 Task: Find connections with filter location Capesterre-Belle-Eau with filter topic #personaltraining with filter profile language Potuguese with filter current company Zemoso Technologies with filter school GALGOTIA S COLLEGE OF ENGINEERING AND TECHNOLOGY, GREATER NOIDA with filter industry Manufacturing with filter service category Information Security with filter keywords title Graphic Designer
Action: Mouse moved to (247, 217)
Screenshot: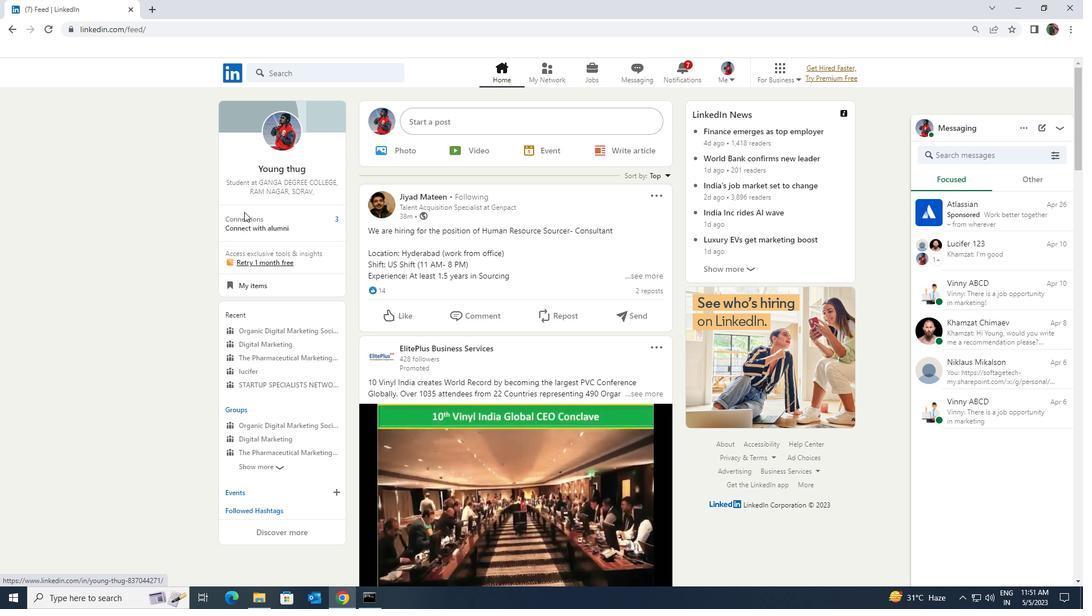 
Action: Mouse pressed left at (247, 217)
Screenshot: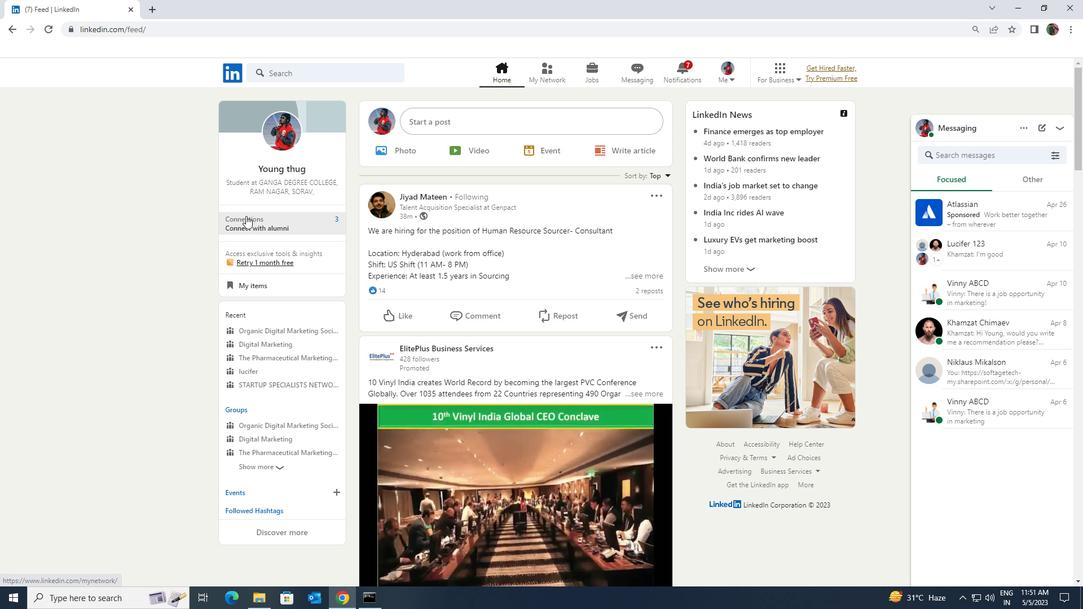 
Action: Mouse moved to (249, 134)
Screenshot: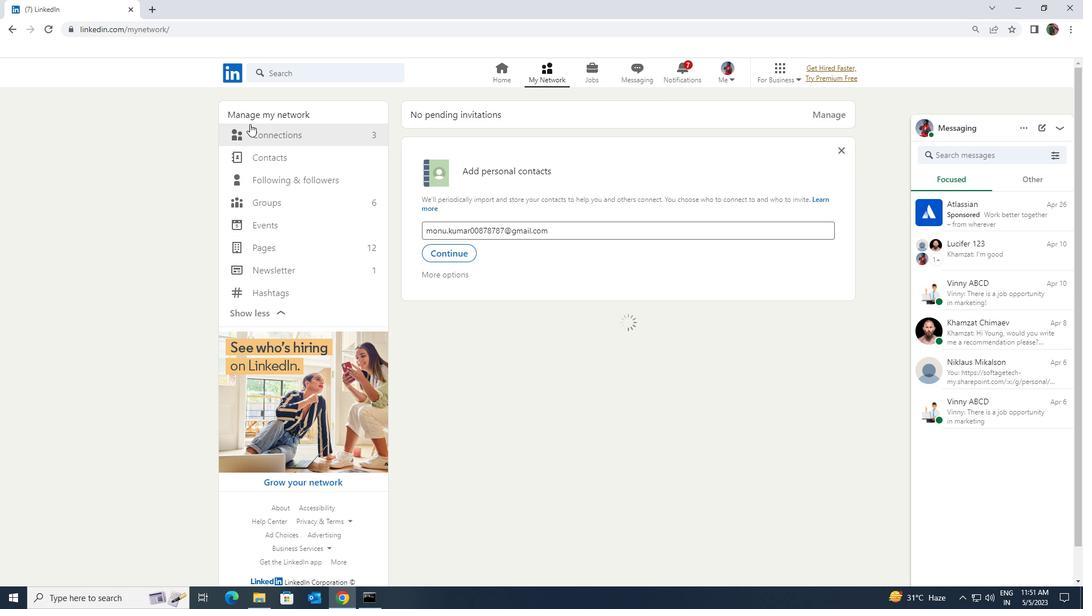 
Action: Mouse pressed left at (249, 134)
Screenshot: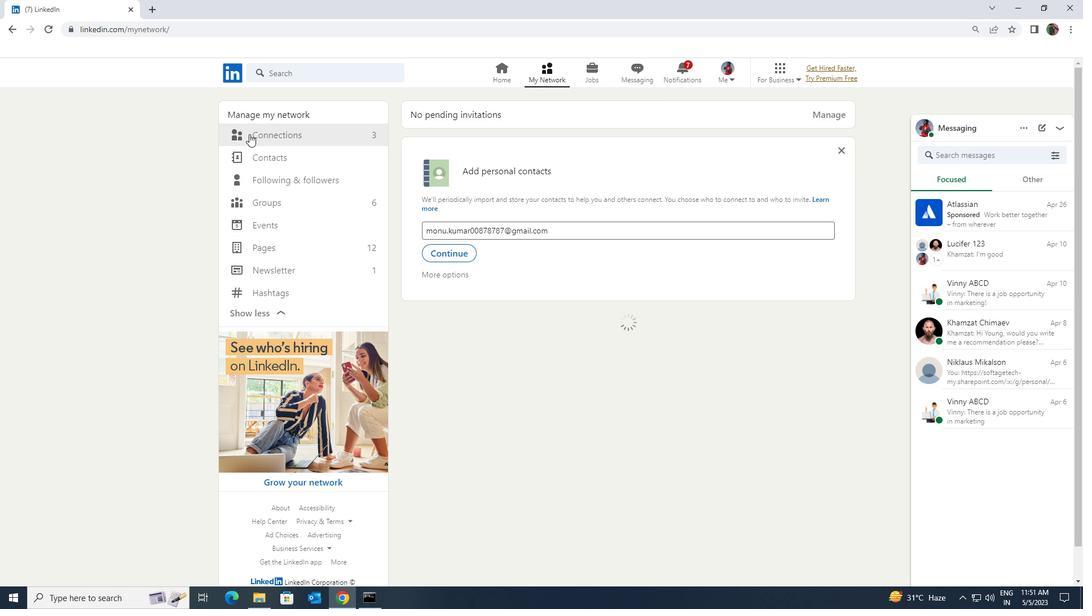 
Action: Mouse moved to (610, 133)
Screenshot: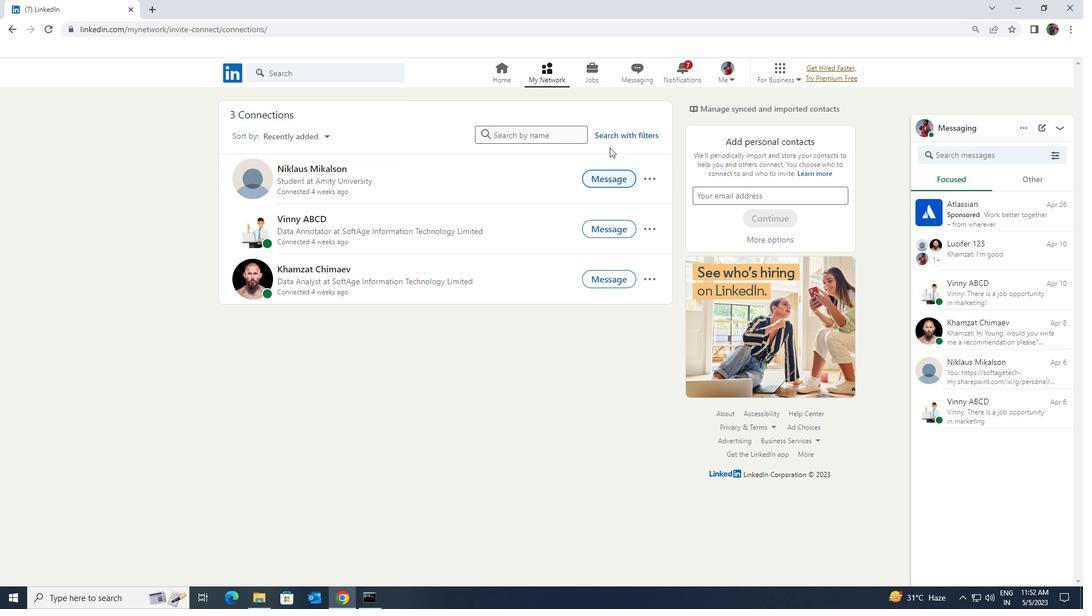
Action: Mouse pressed left at (610, 133)
Screenshot: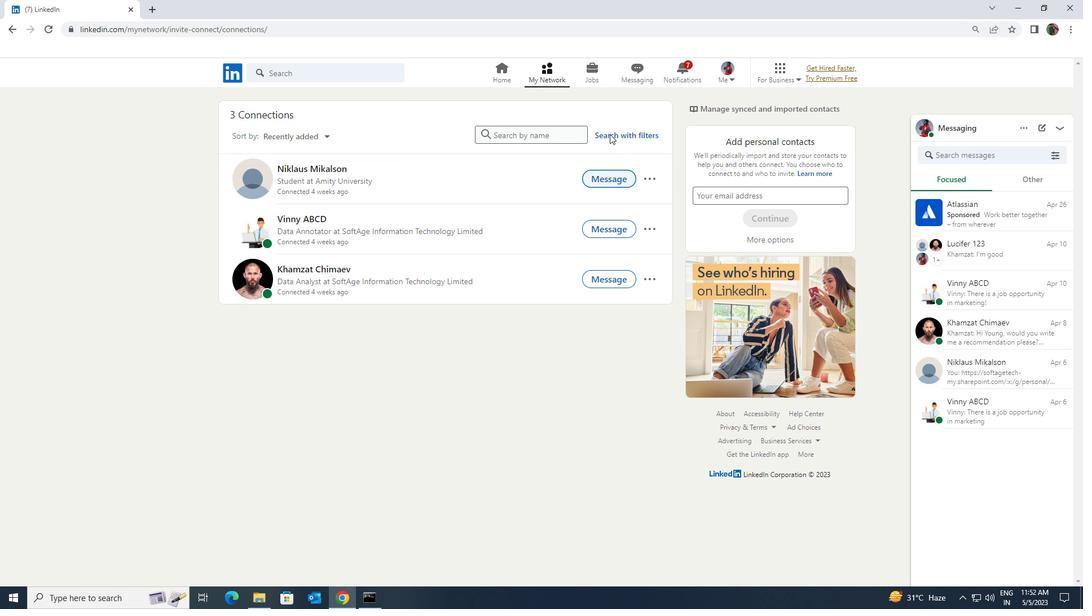 
Action: Mouse moved to (610, 137)
Screenshot: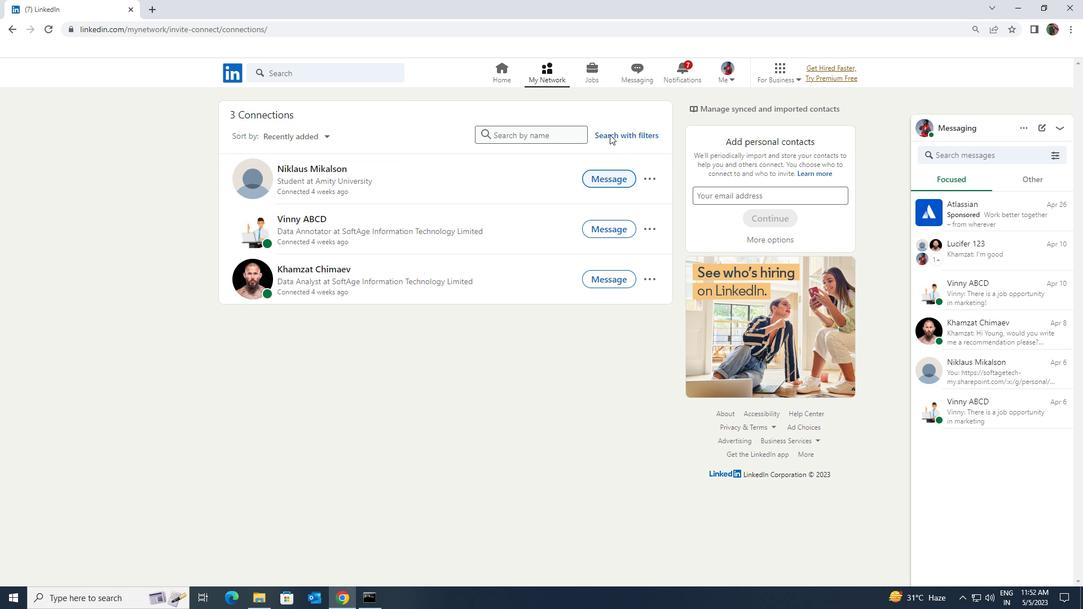 
Action: Mouse pressed left at (610, 137)
Screenshot: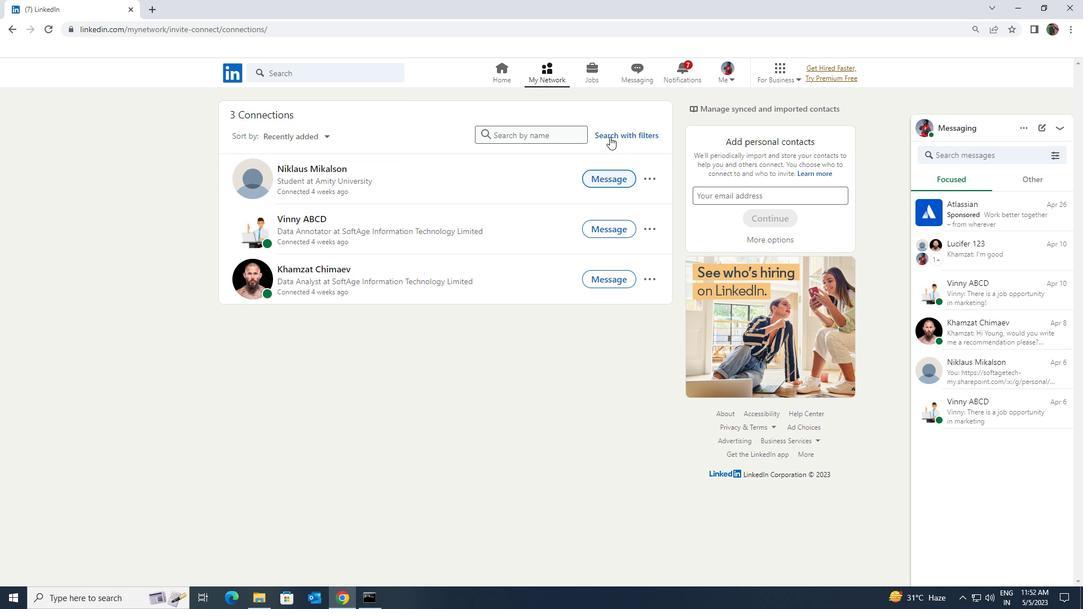 
Action: Mouse moved to (584, 106)
Screenshot: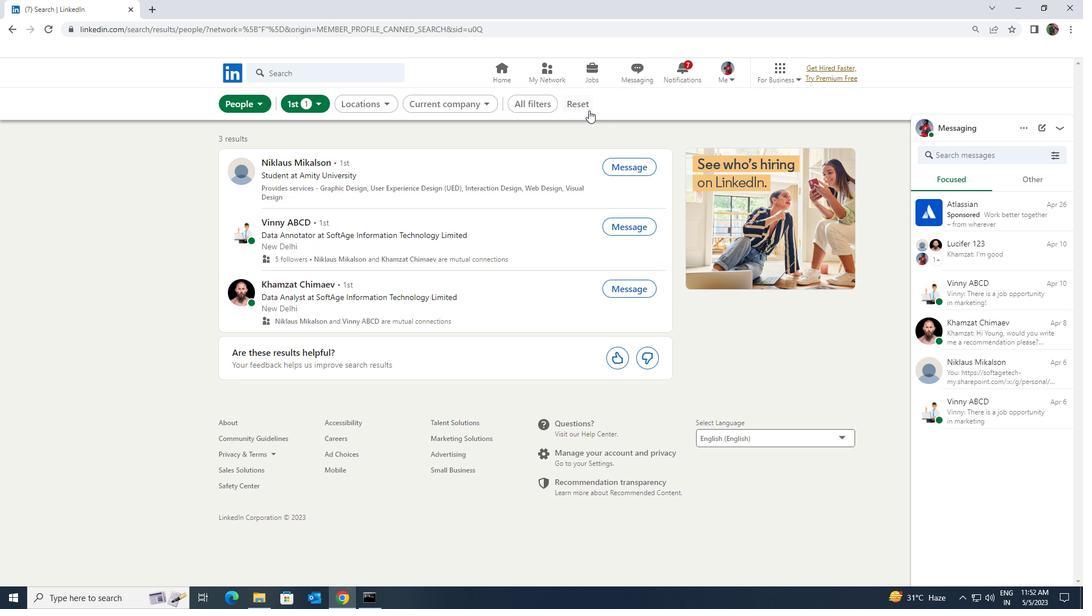 
Action: Mouse pressed left at (584, 106)
Screenshot: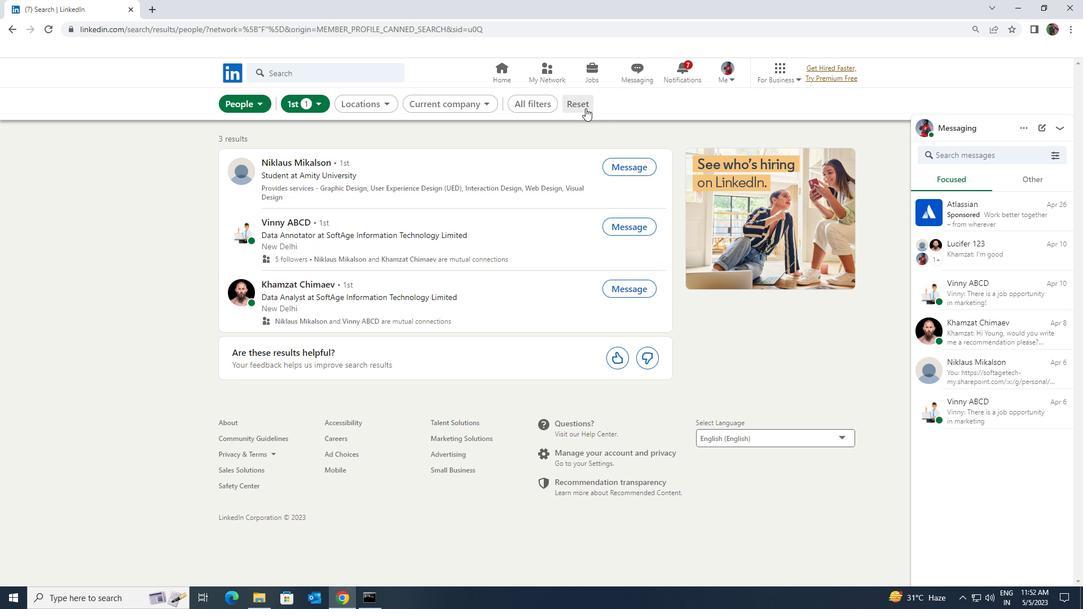 
Action: Mouse moved to (558, 107)
Screenshot: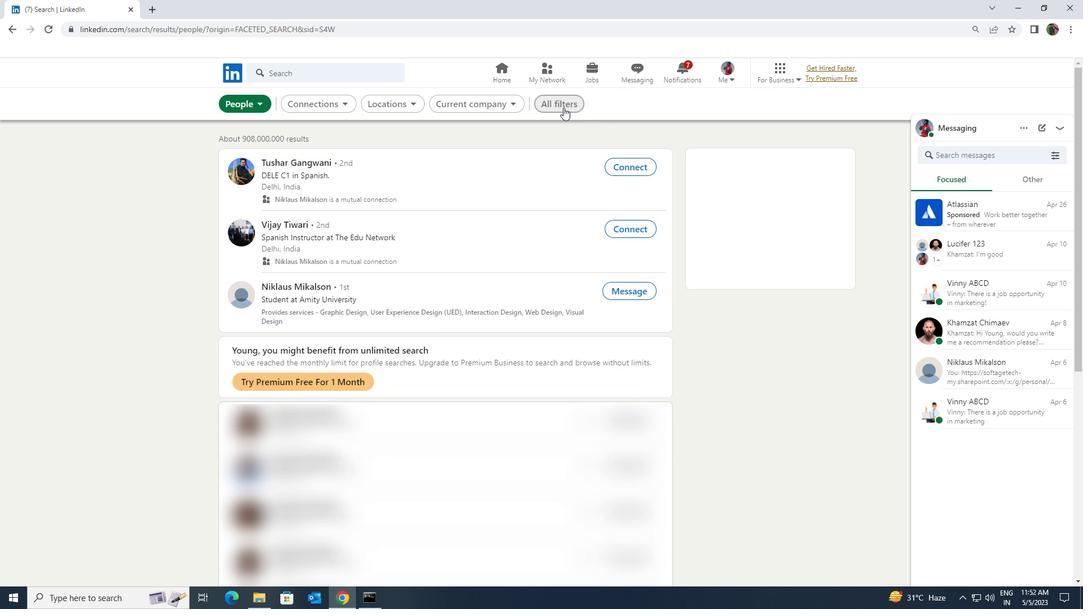 
Action: Mouse pressed left at (558, 107)
Screenshot: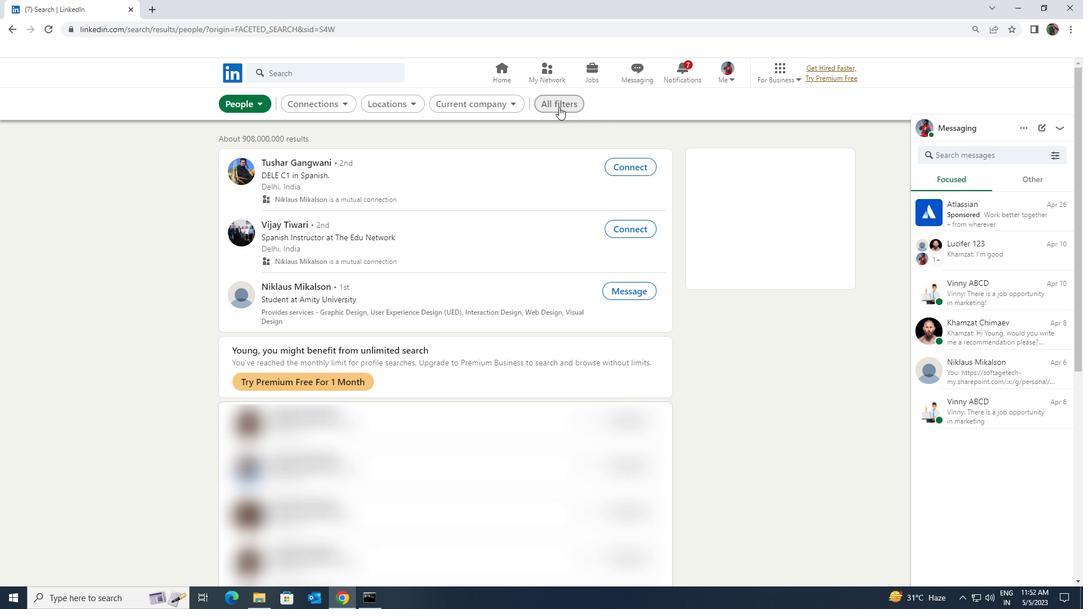 
Action: Mouse moved to (937, 437)
Screenshot: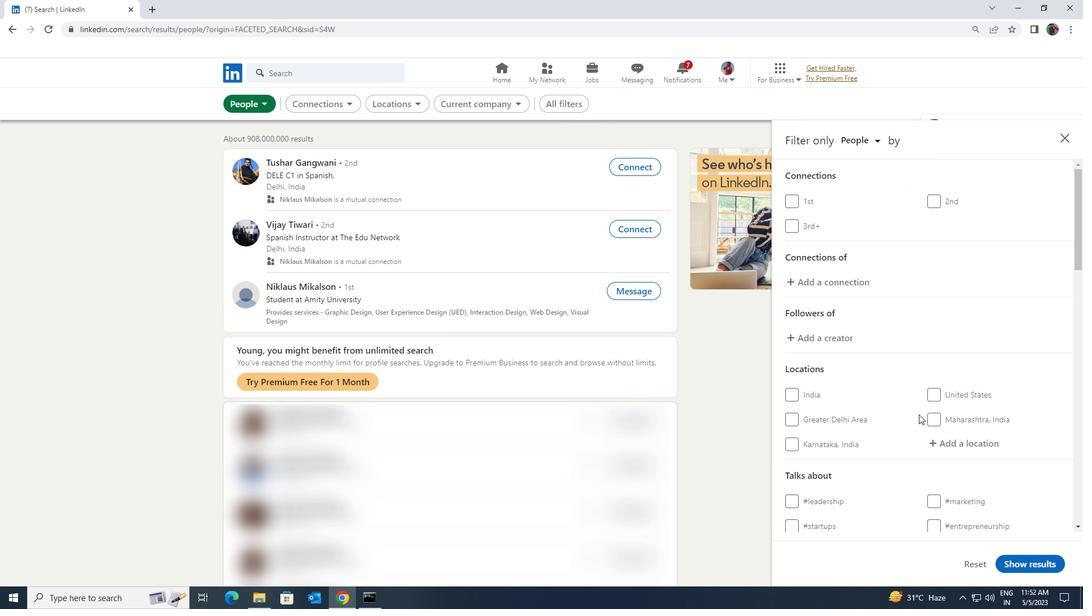 
Action: Mouse pressed left at (937, 437)
Screenshot: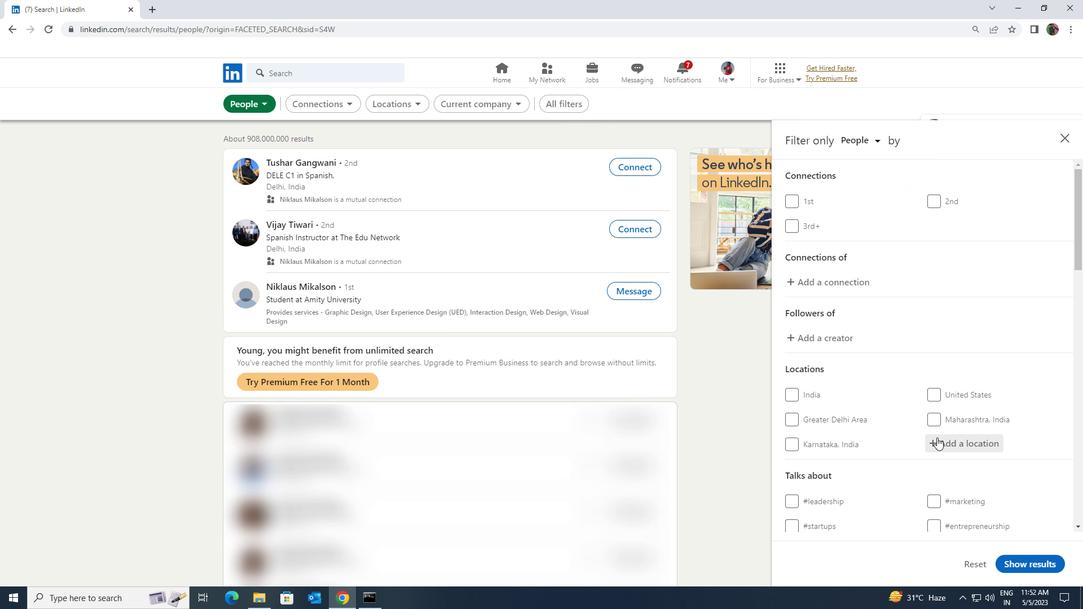 
Action: Key pressed <Key.shift>CAPEST
Screenshot: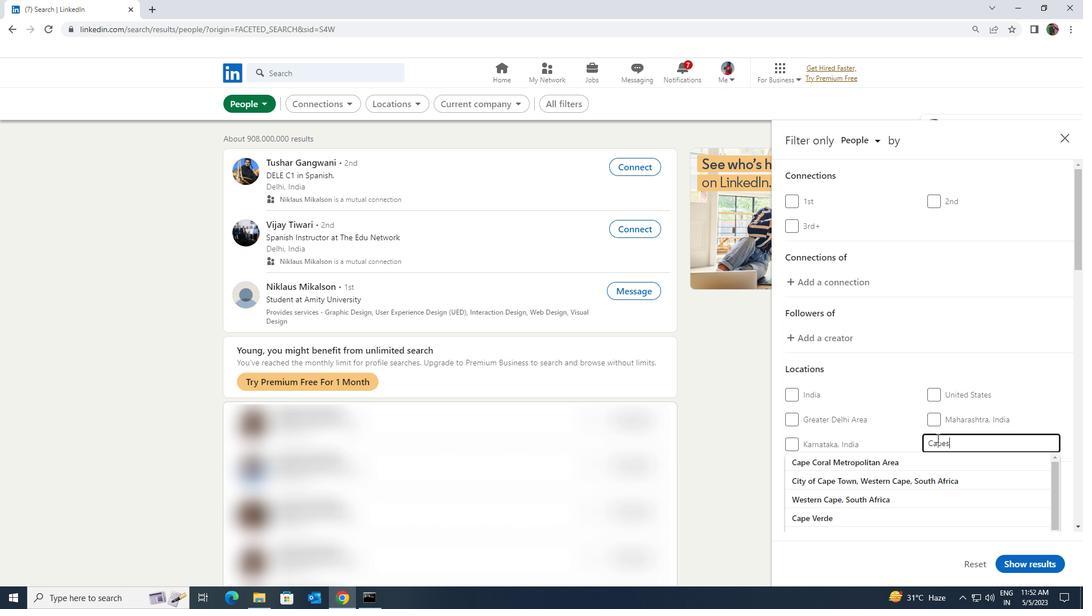 
Action: Mouse moved to (931, 458)
Screenshot: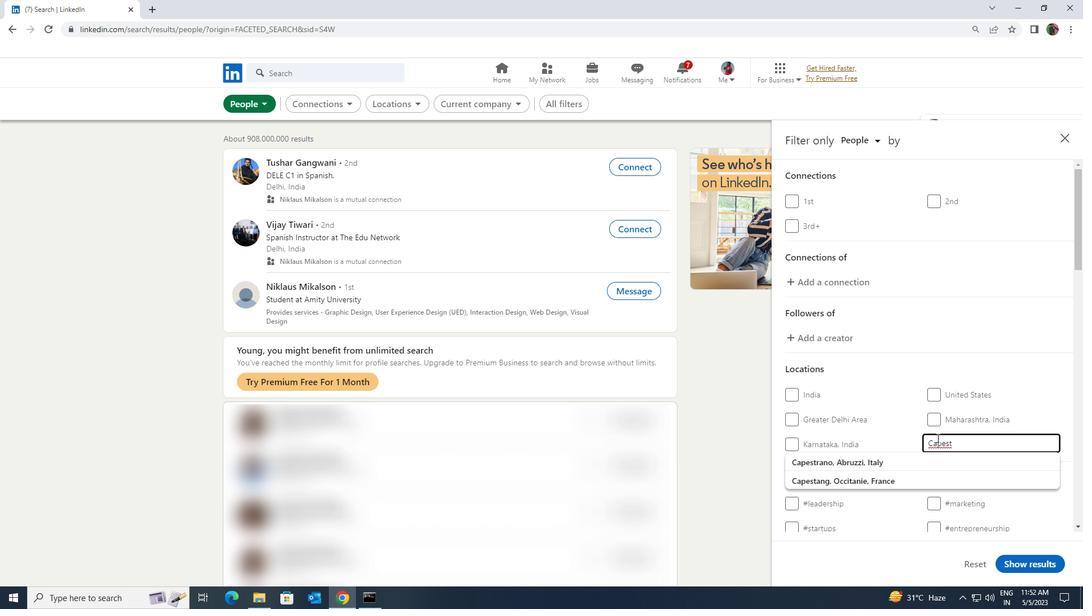 
Action: Mouse pressed left at (931, 458)
Screenshot: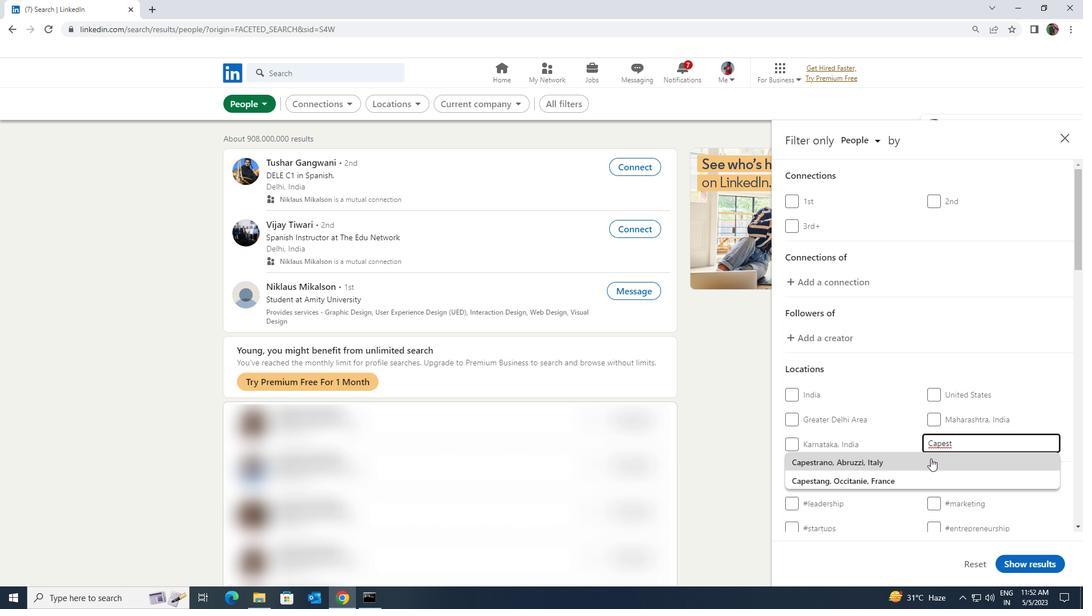 
Action: Mouse scrolled (931, 458) with delta (0, 0)
Screenshot: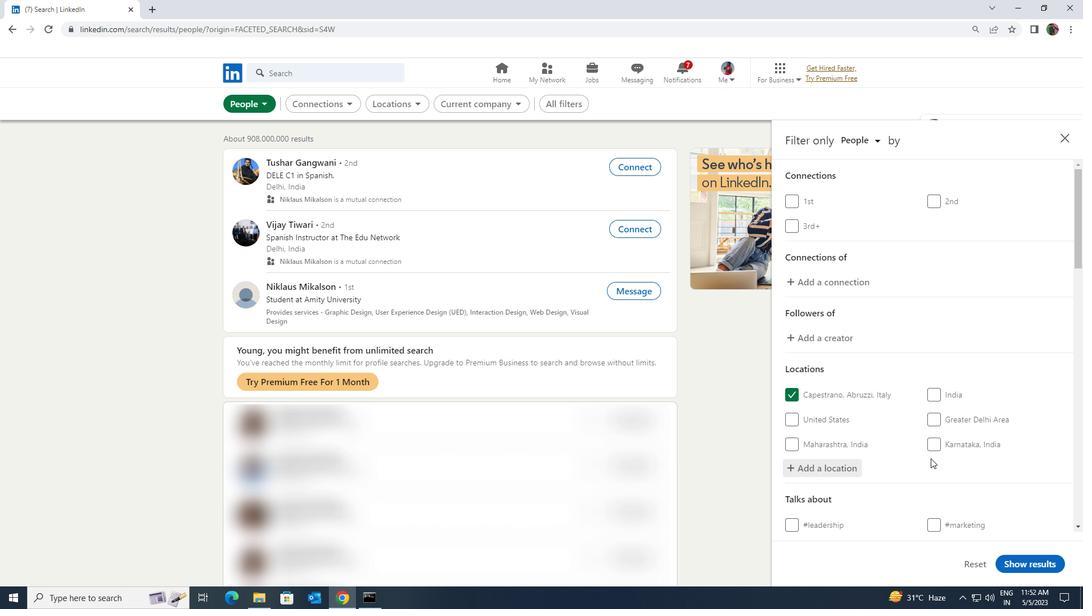 
Action: Mouse scrolled (931, 458) with delta (0, 0)
Screenshot: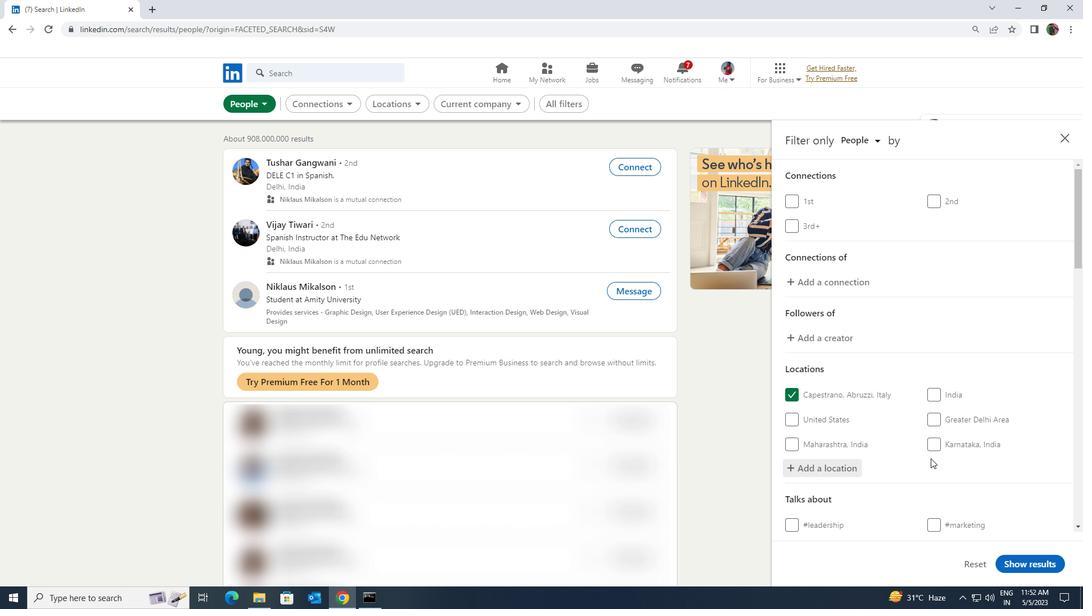 
Action: Mouse moved to (939, 463)
Screenshot: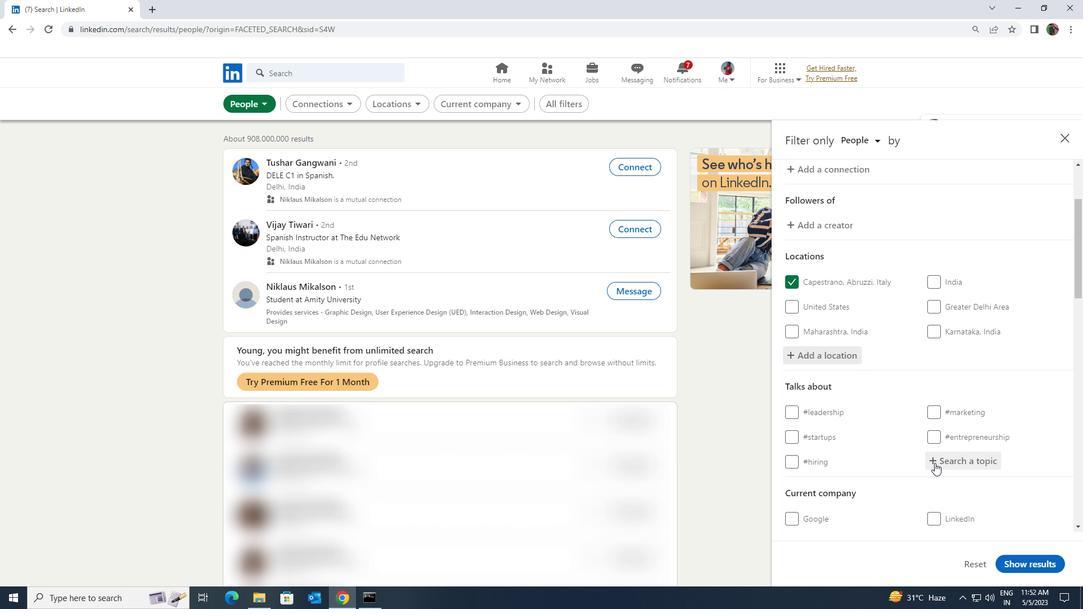 
Action: Mouse pressed left at (939, 463)
Screenshot: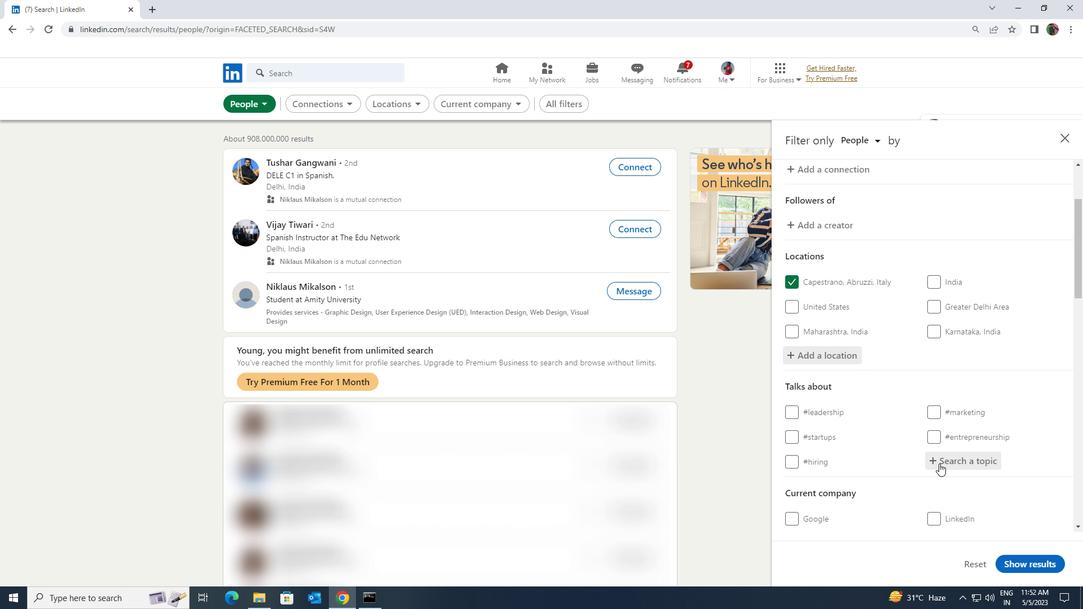 
Action: Key pressed <Key.shift>PERSONALTRAIN
Screenshot: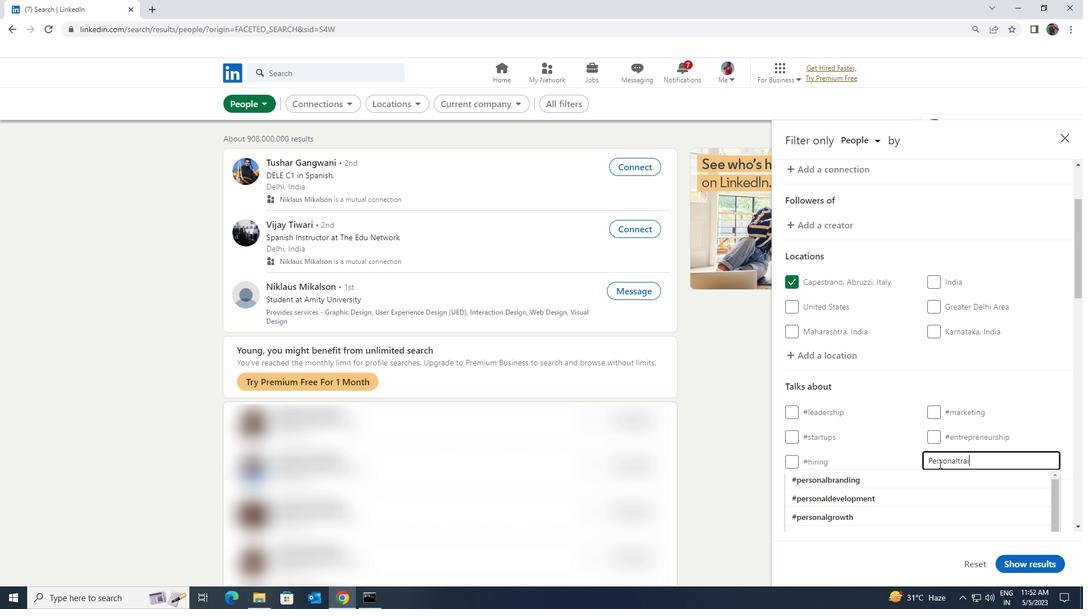 
Action: Mouse moved to (926, 495)
Screenshot: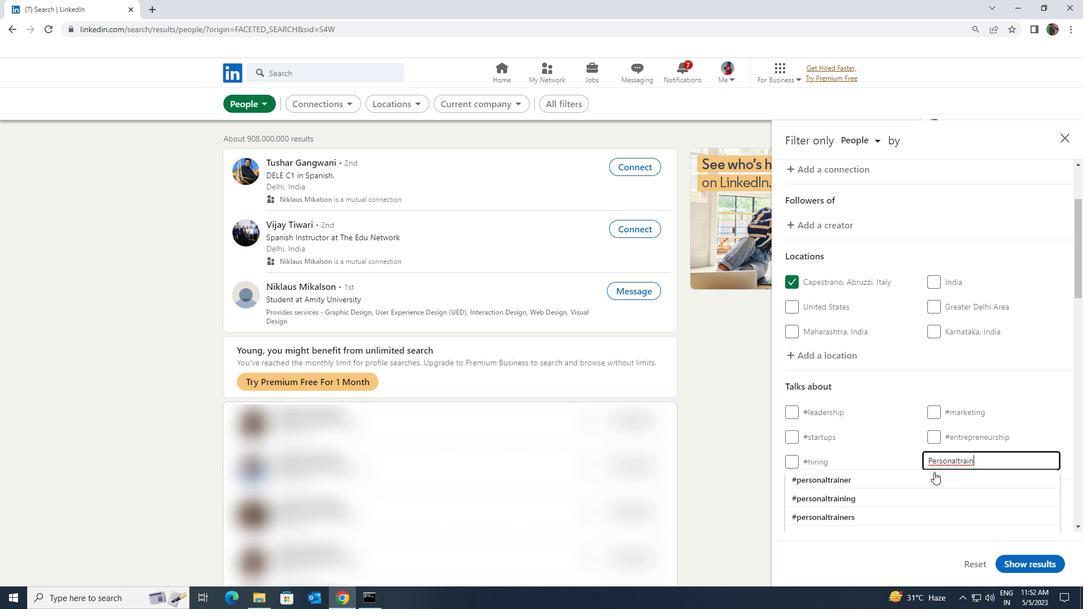 
Action: Mouse pressed left at (926, 495)
Screenshot: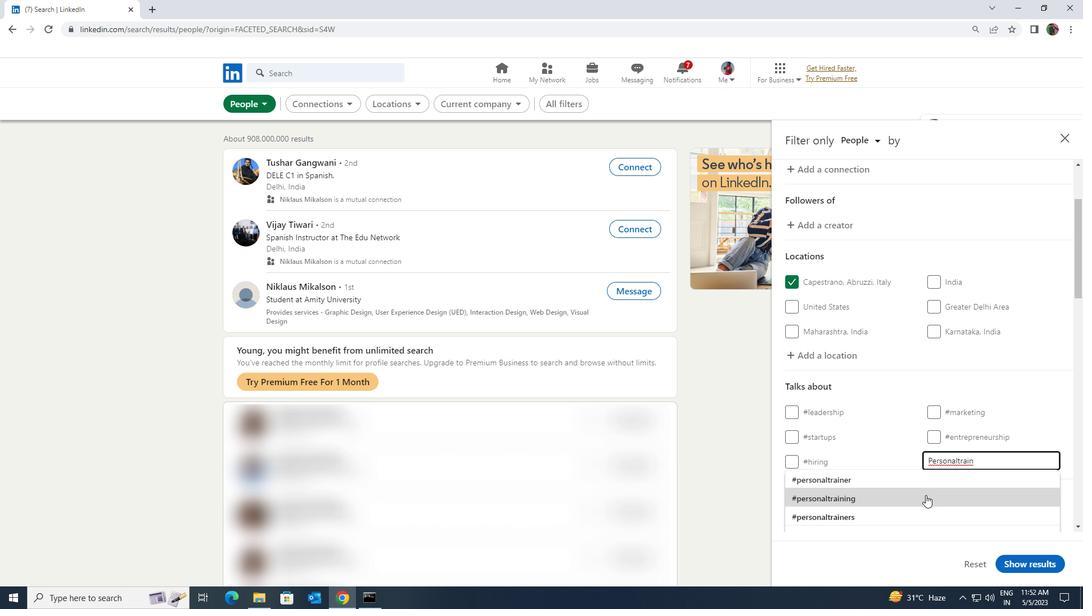 
Action: Mouse moved to (926, 494)
Screenshot: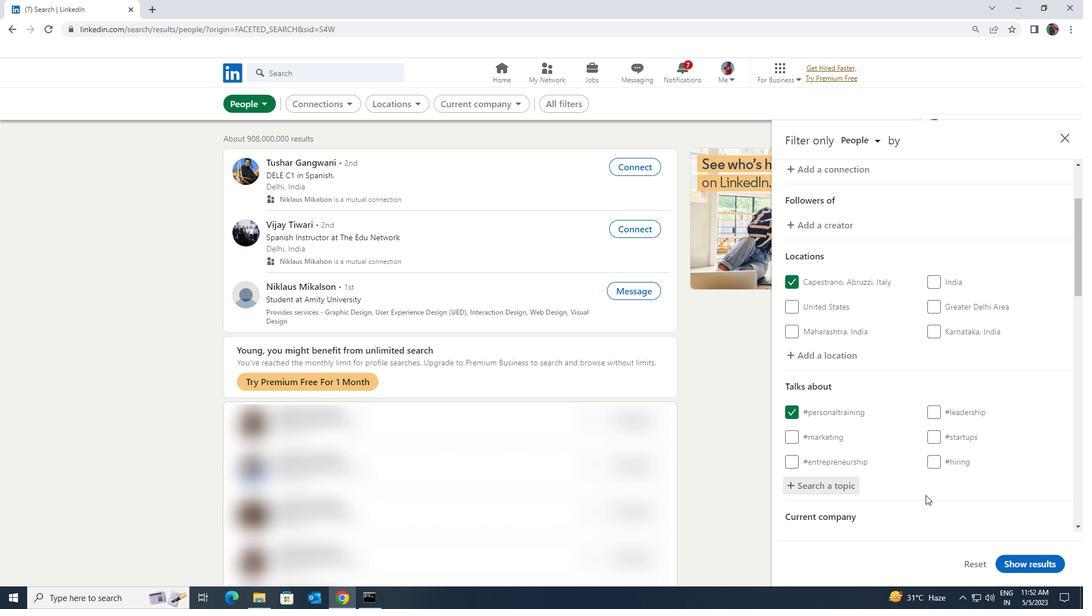 
Action: Mouse scrolled (926, 494) with delta (0, 0)
Screenshot: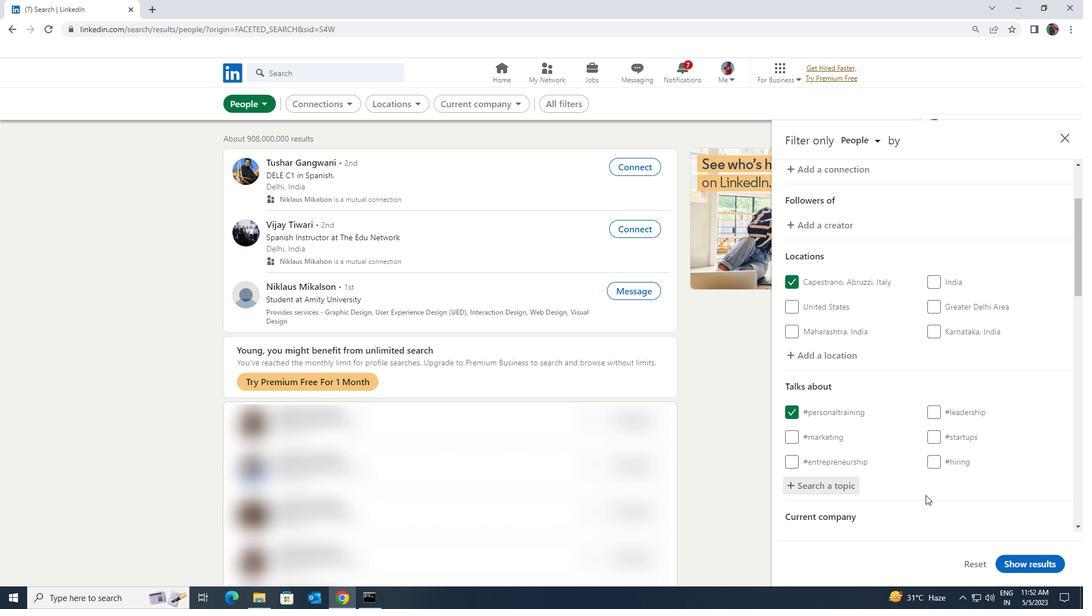 
Action: Mouse scrolled (926, 494) with delta (0, 0)
Screenshot: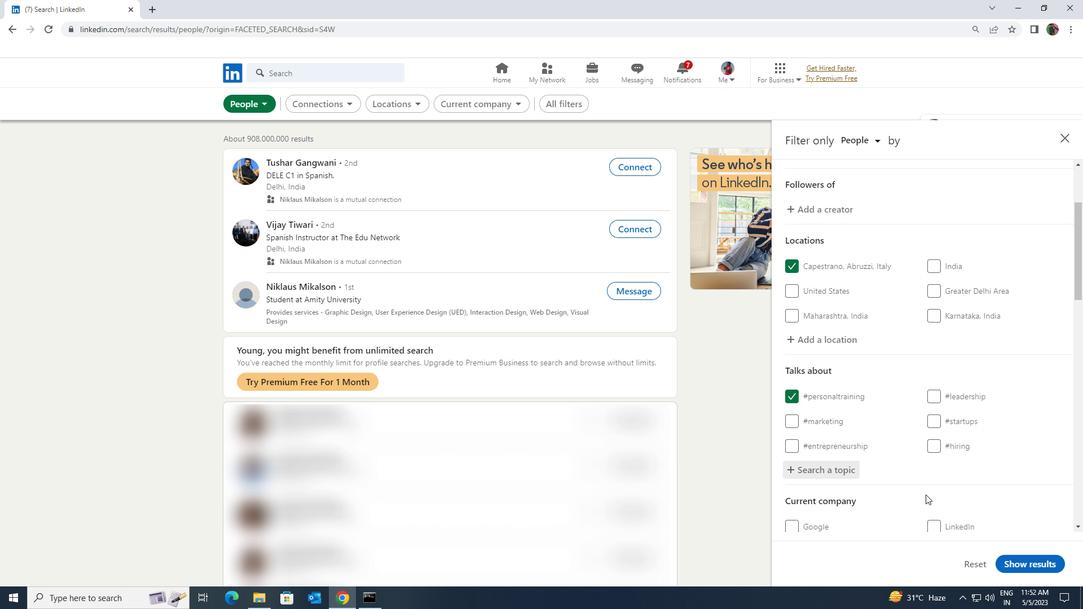 
Action: Mouse scrolled (926, 494) with delta (0, 0)
Screenshot: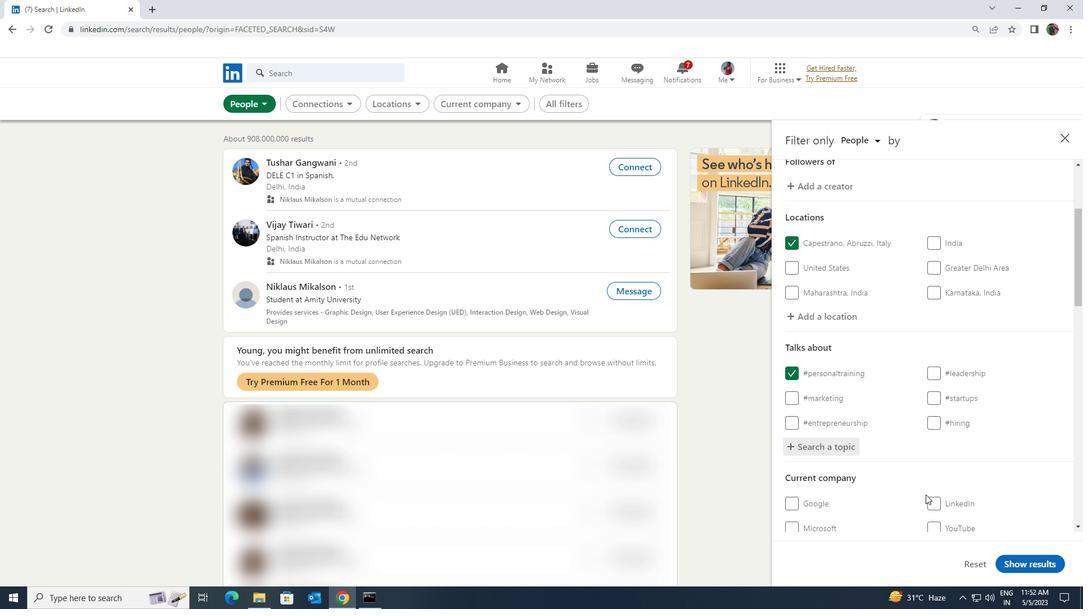 
Action: Mouse moved to (927, 496)
Screenshot: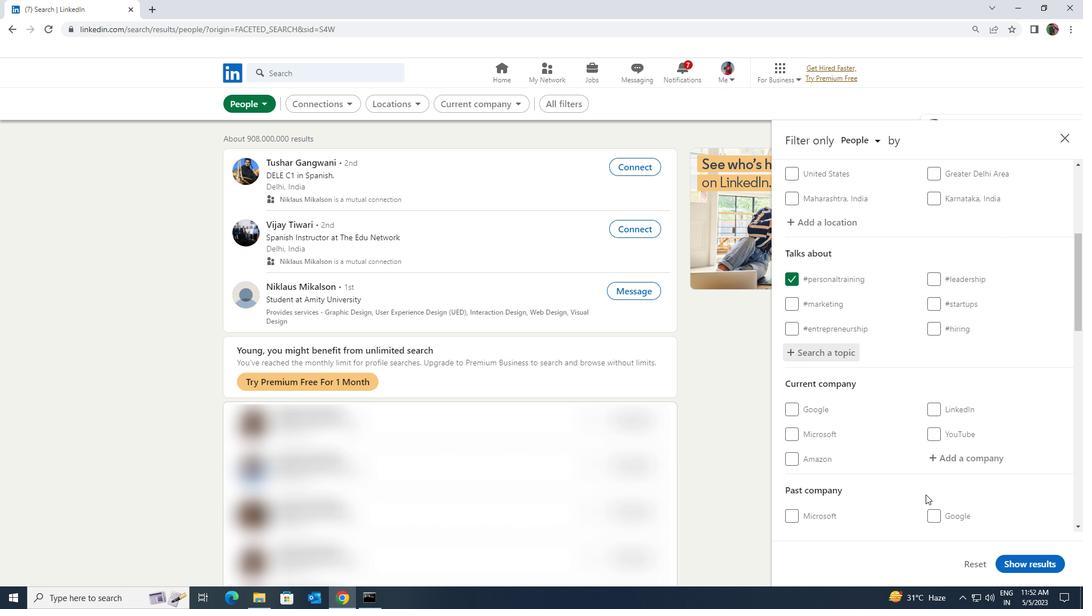 
Action: Mouse scrolled (927, 496) with delta (0, 0)
Screenshot: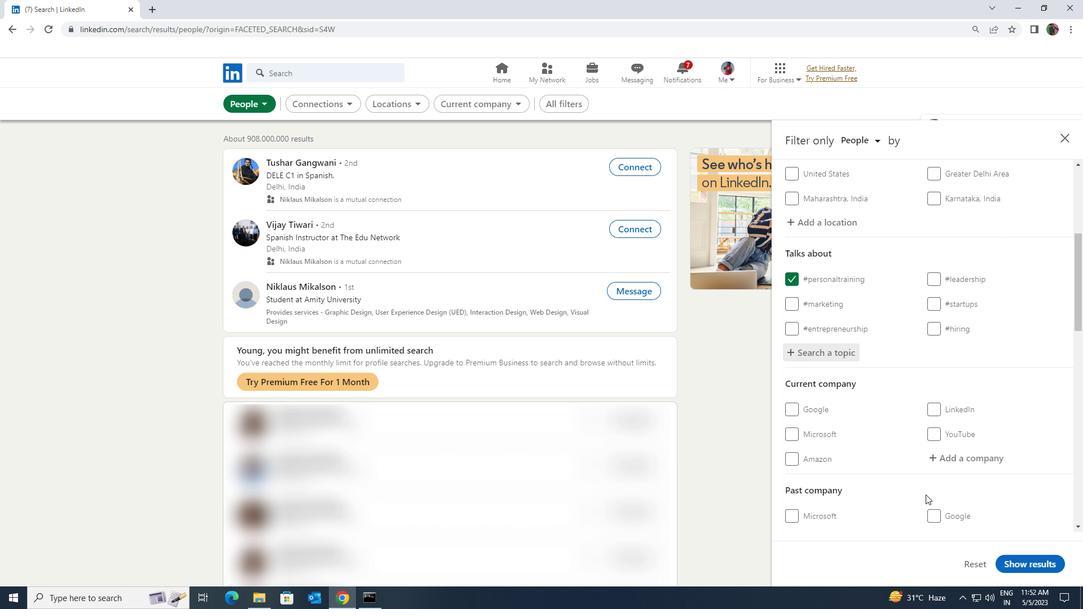 
Action: Mouse moved to (927, 498)
Screenshot: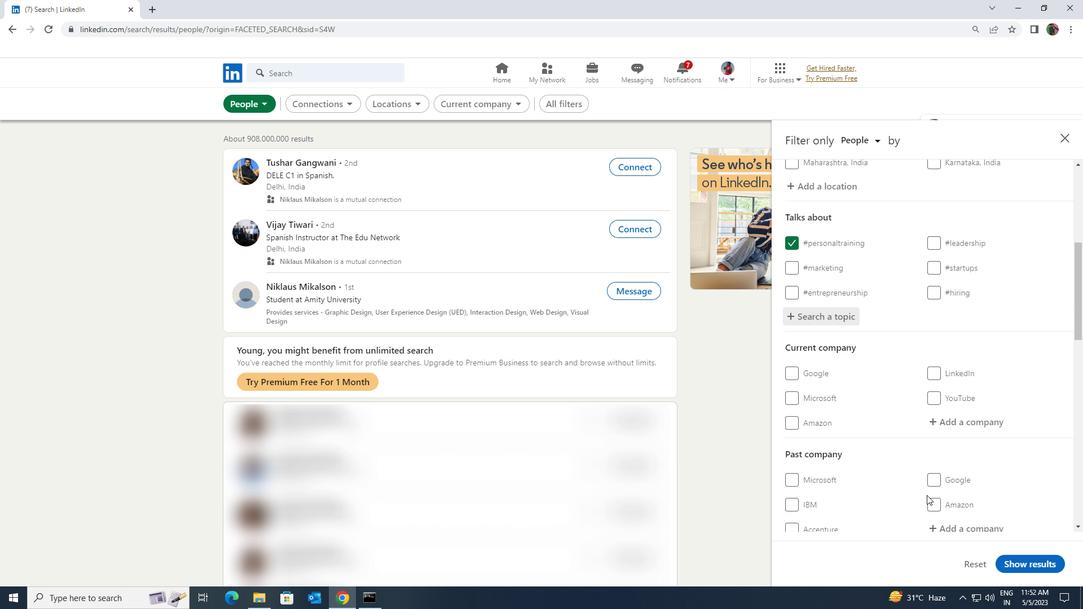 
Action: Mouse scrolled (927, 498) with delta (0, 0)
Screenshot: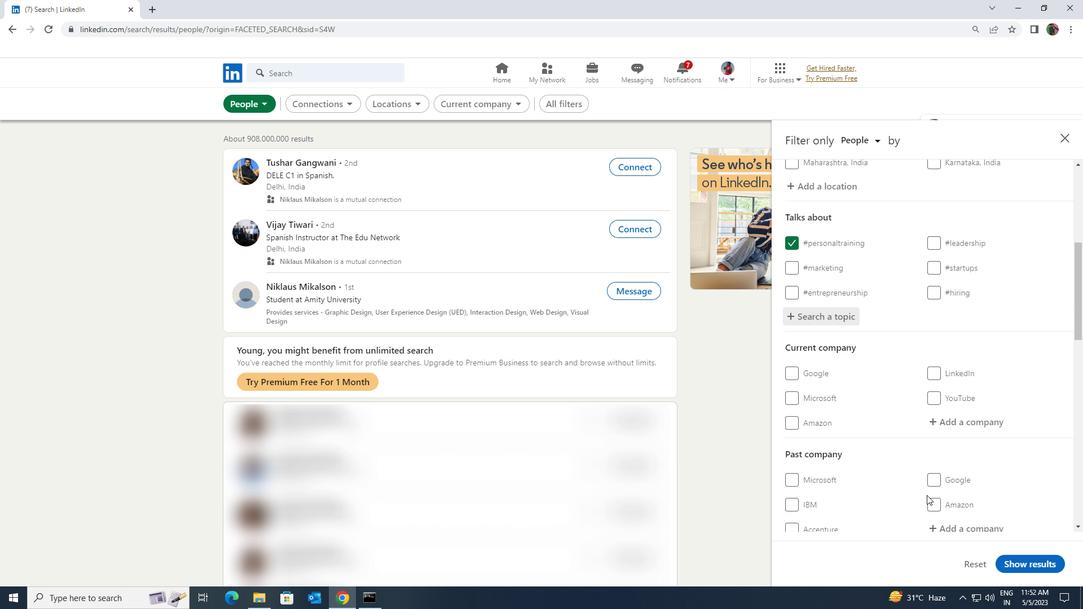 
Action: Mouse scrolled (927, 498) with delta (0, 0)
Screenshot: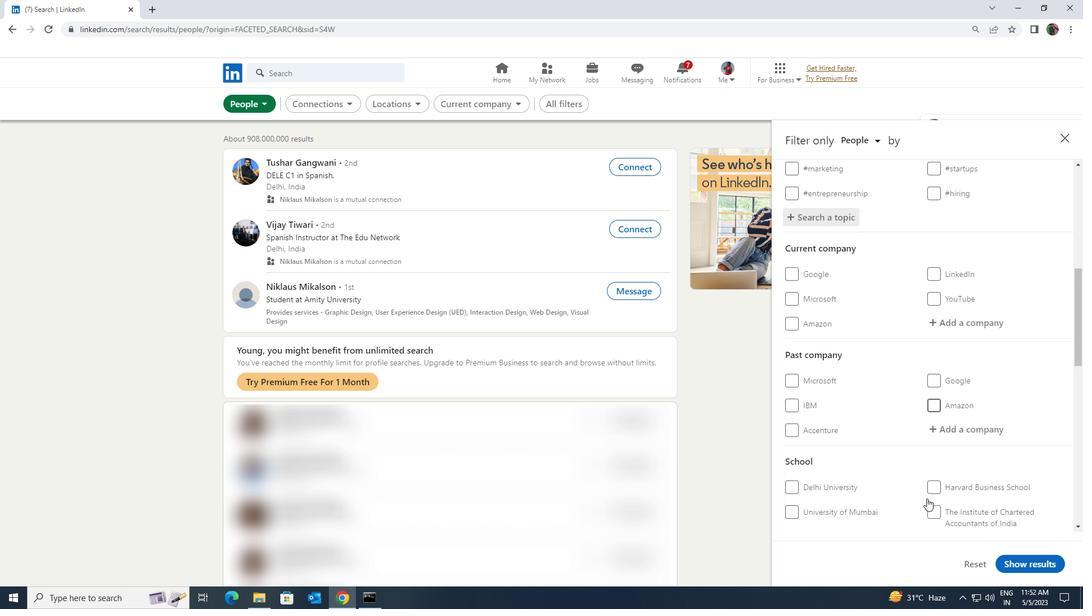 
Action: Mouse scrolled (927, 498) with delta (0, 0)
Screenshot: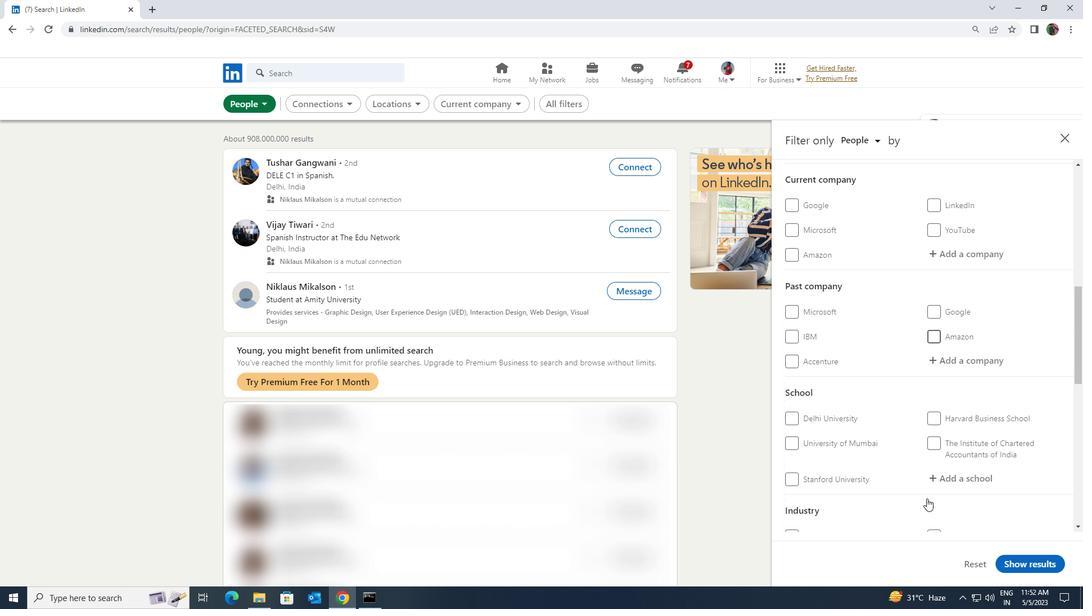 
Action: Mouse scrolled (927, 498) with delta (0, 0)
Screenshot: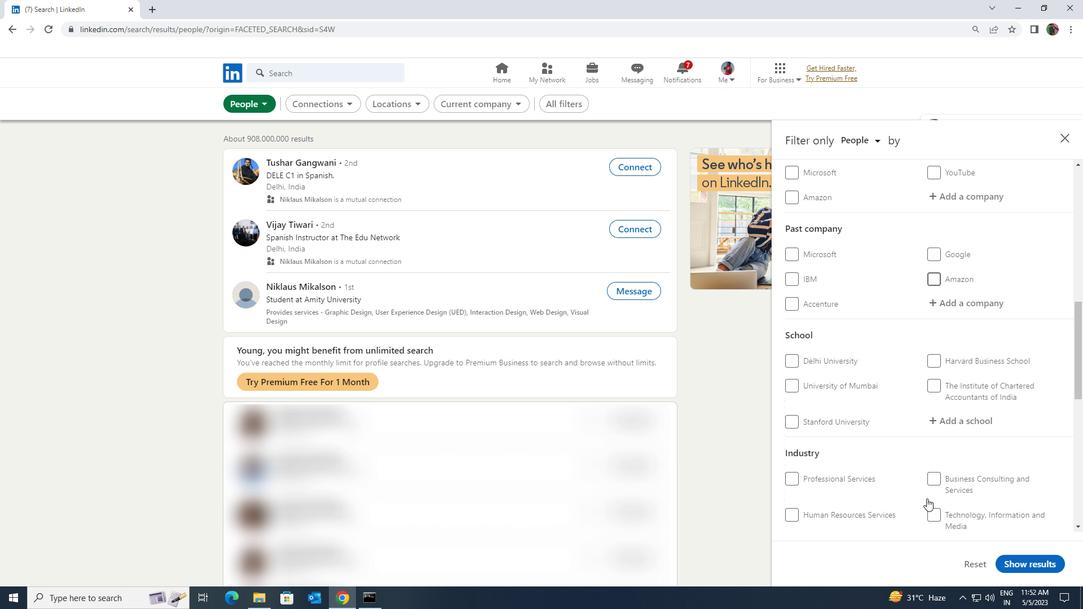 
Action: Mouse scrolled (927, 498) with delta (0, 0)
Screenshot: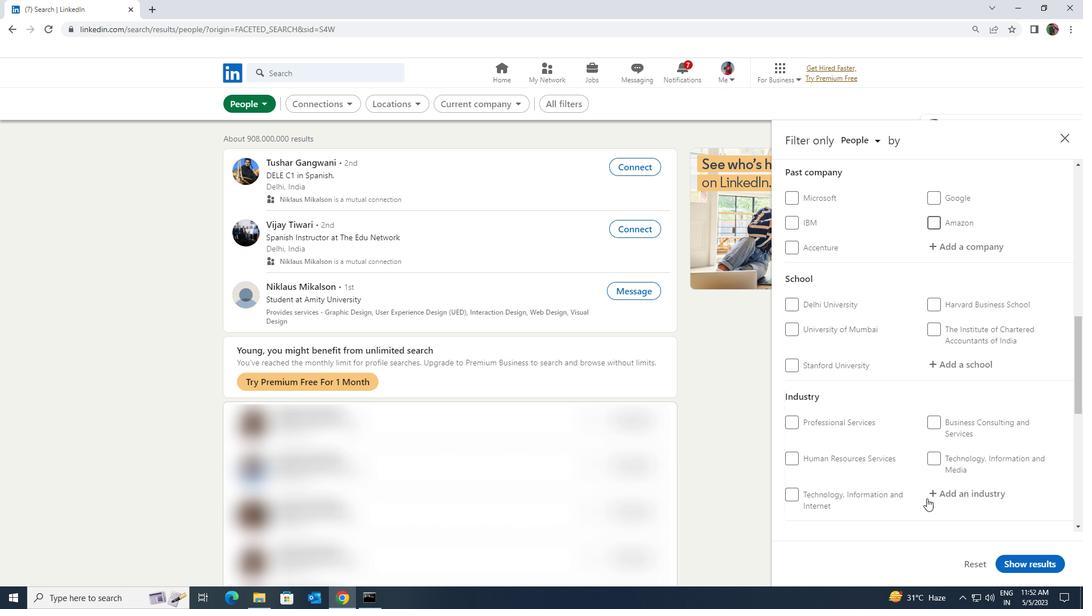 
Action: Mouse moved to (933, 527)
Screenshot: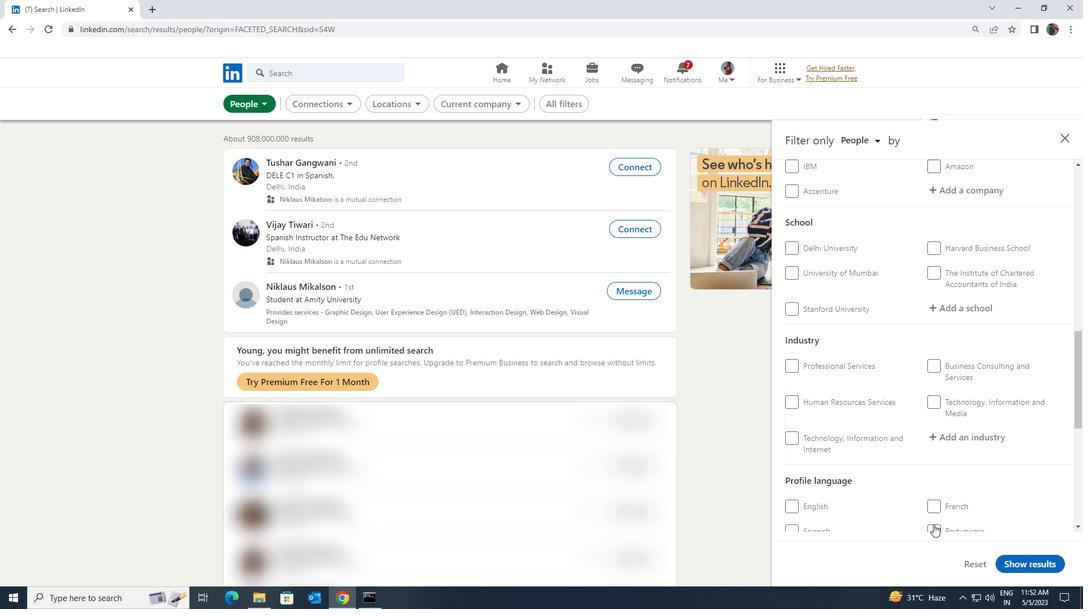 
Action: Mouse pressed left at (933, 527)
Screenshot: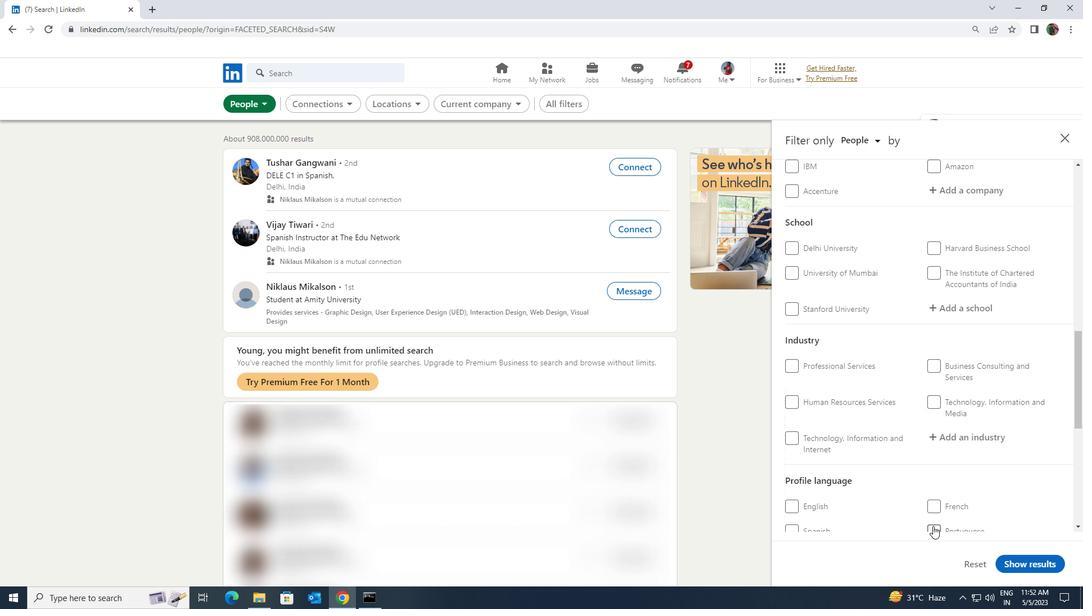 
Action: Mouse moved to (933, 524)
Screenshot: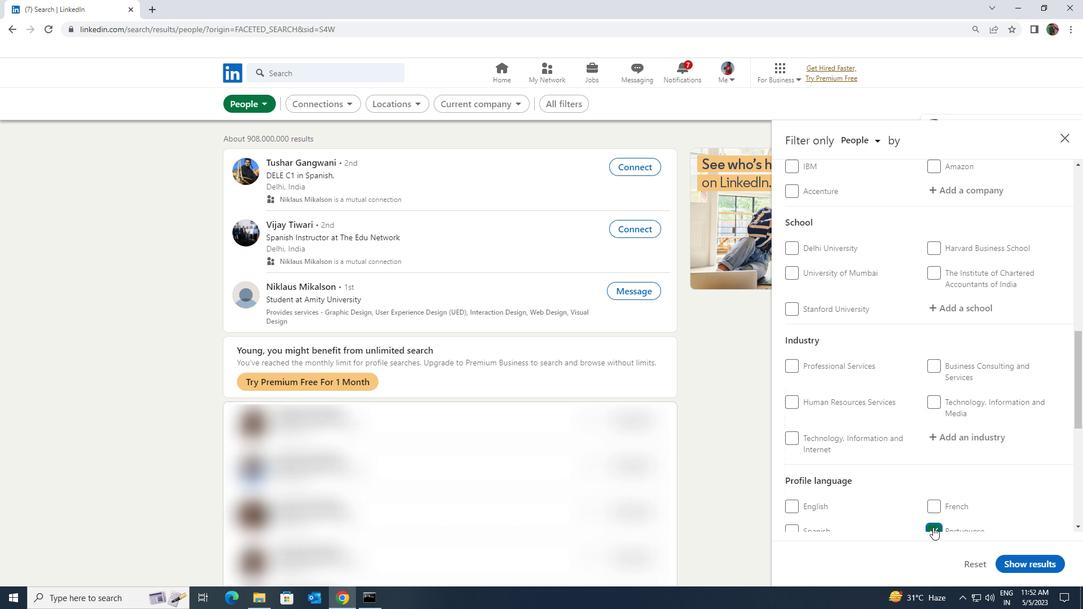 
Action: Mouse scrolled (933, 525) with delta (0, 0)
Screenshot: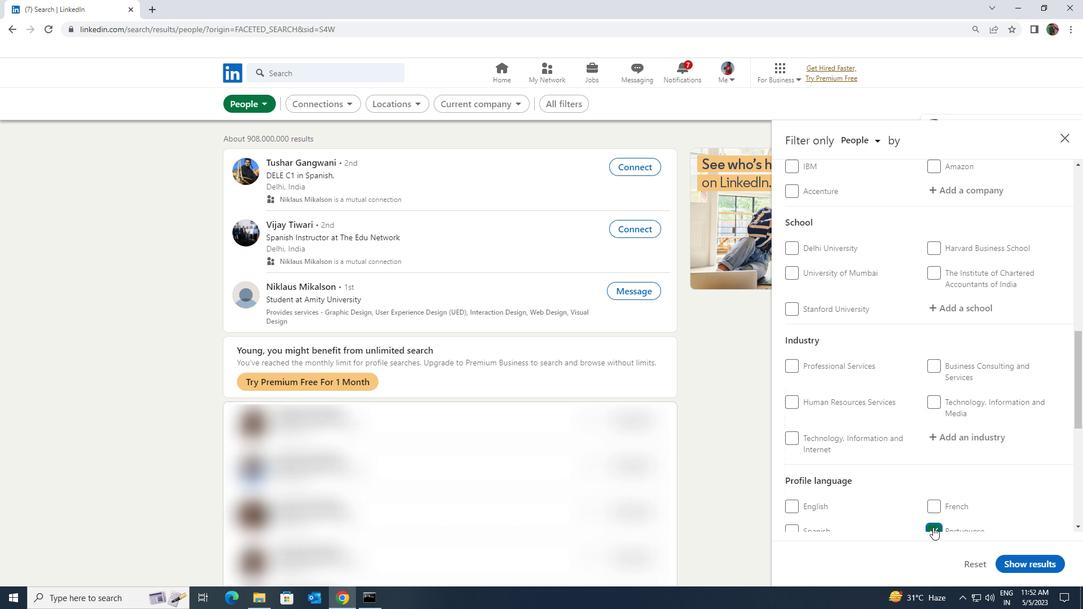 
Action: Mouse moved to (933, 524)
Screenshot: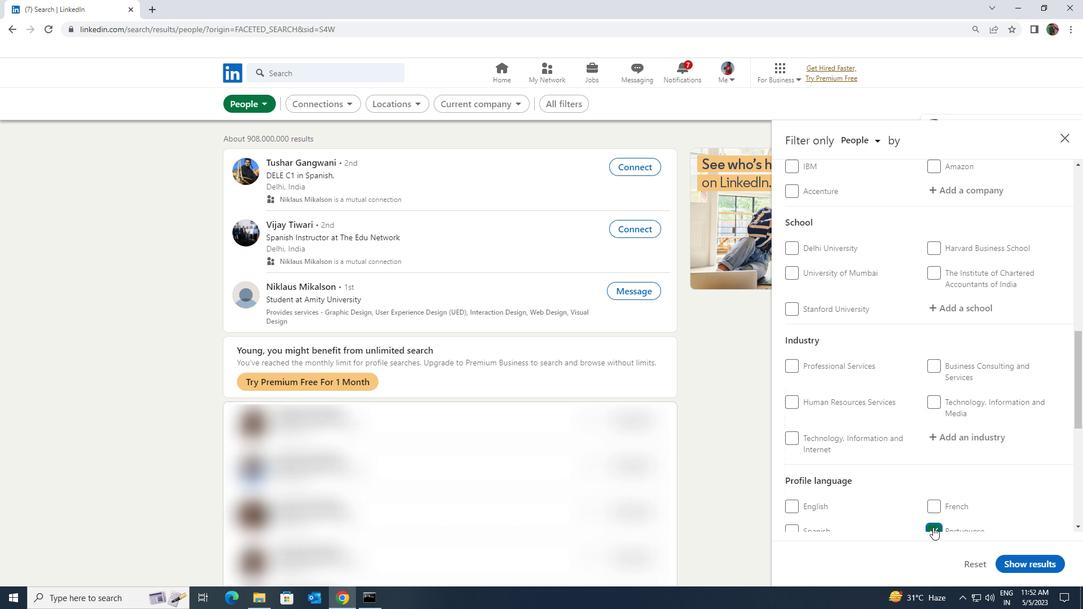 
Action: Mouse scrolled (933, 524) with delta (0, 0)
Screenshot: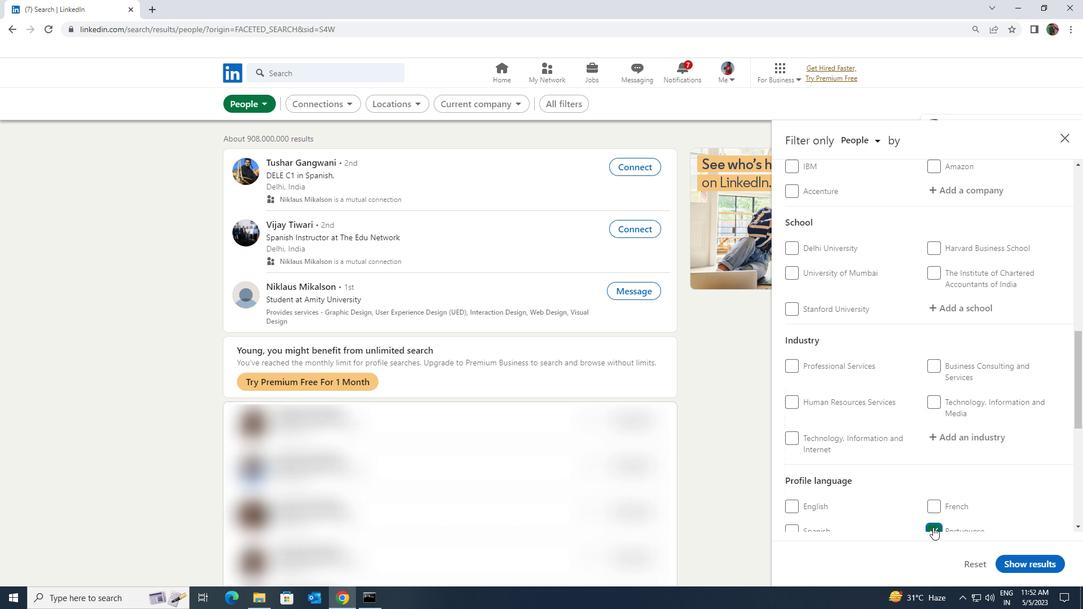 
Action: Mouse moved to (933, 523)
Screenshot: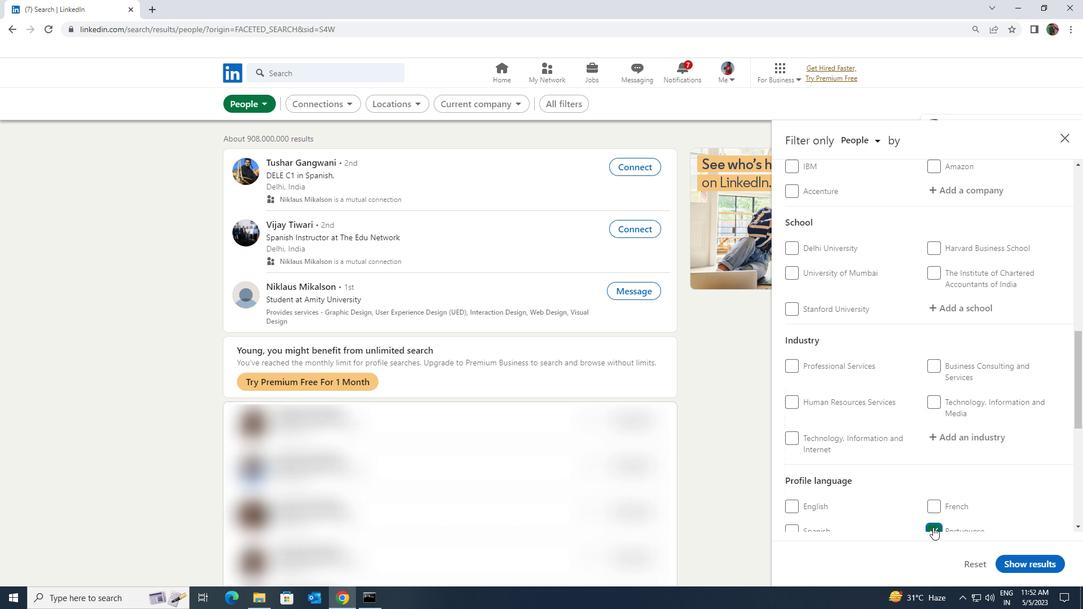 
Action: Mouse scrolled (933, 524) with delta (0, 0)
Screenshot: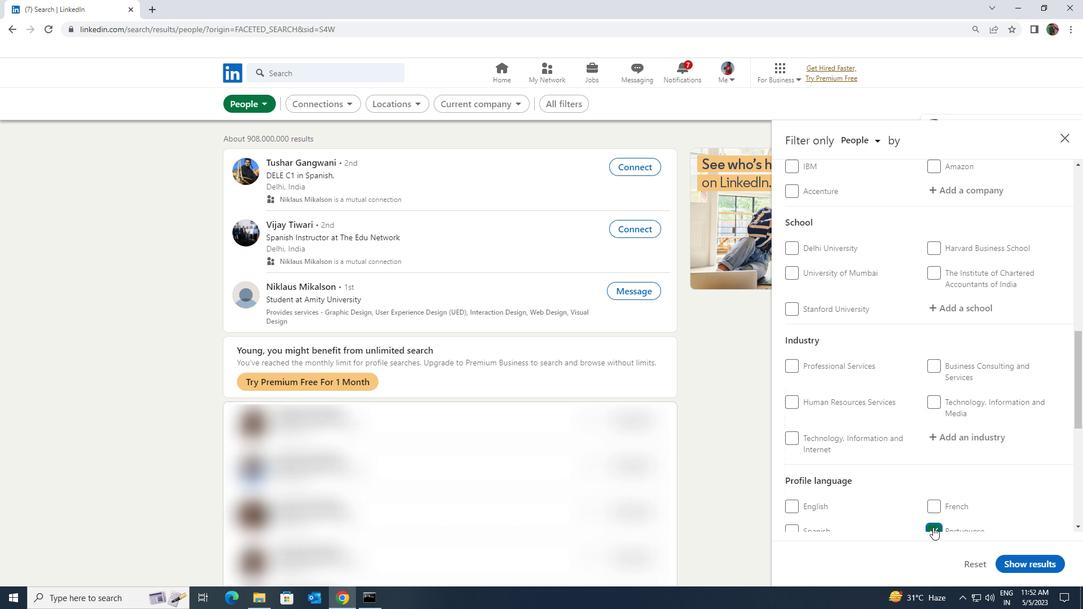 
Action: Mouse moved to (933, 519)
Screenshot: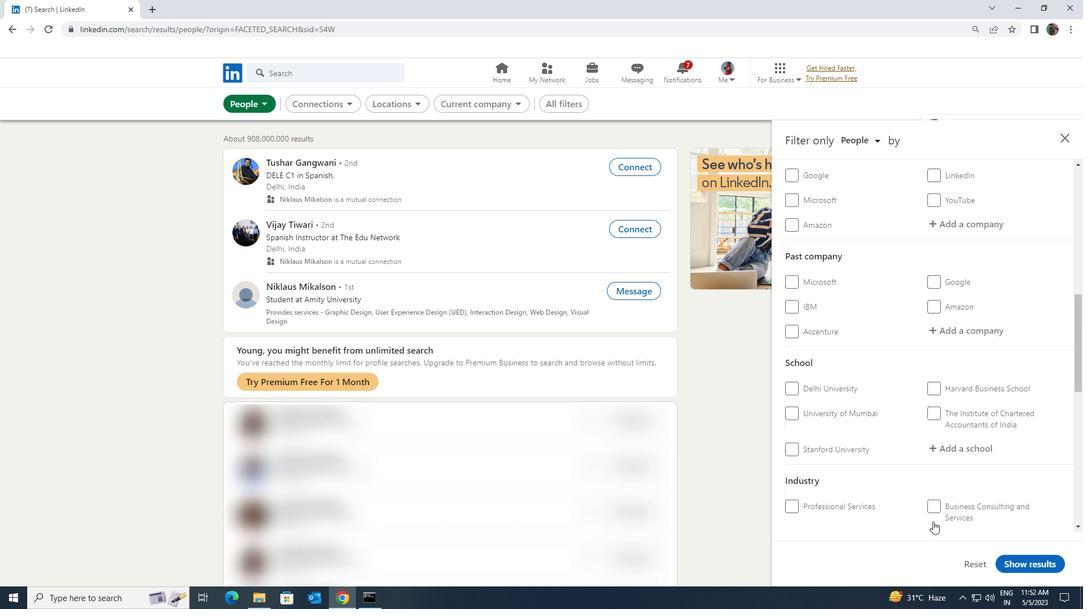
Action: Mouse scrolled (933, 520) with delta (0, 0)
Screenshot: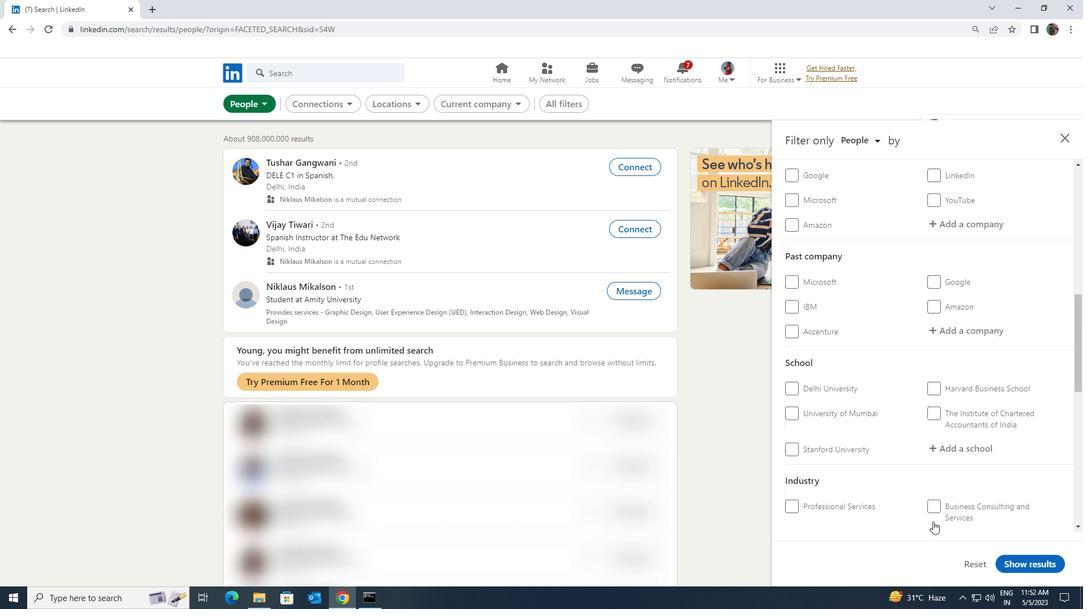 
Action: Mouse moved to (933, 519)
Screenshot: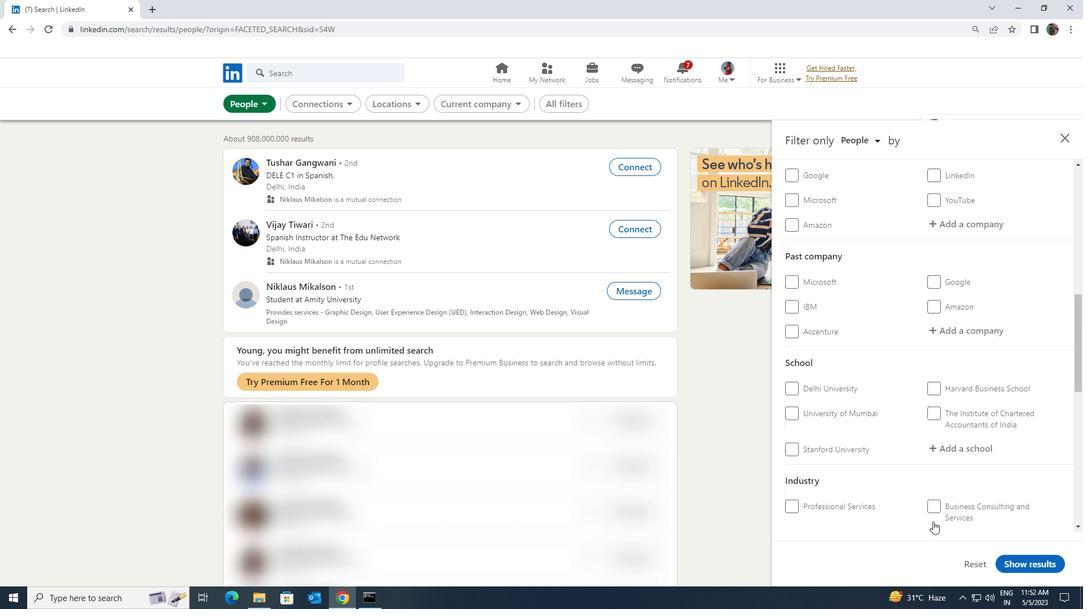 
Action: Mouse scrolled (933, 520) with delta (0, 0)
Screenshot: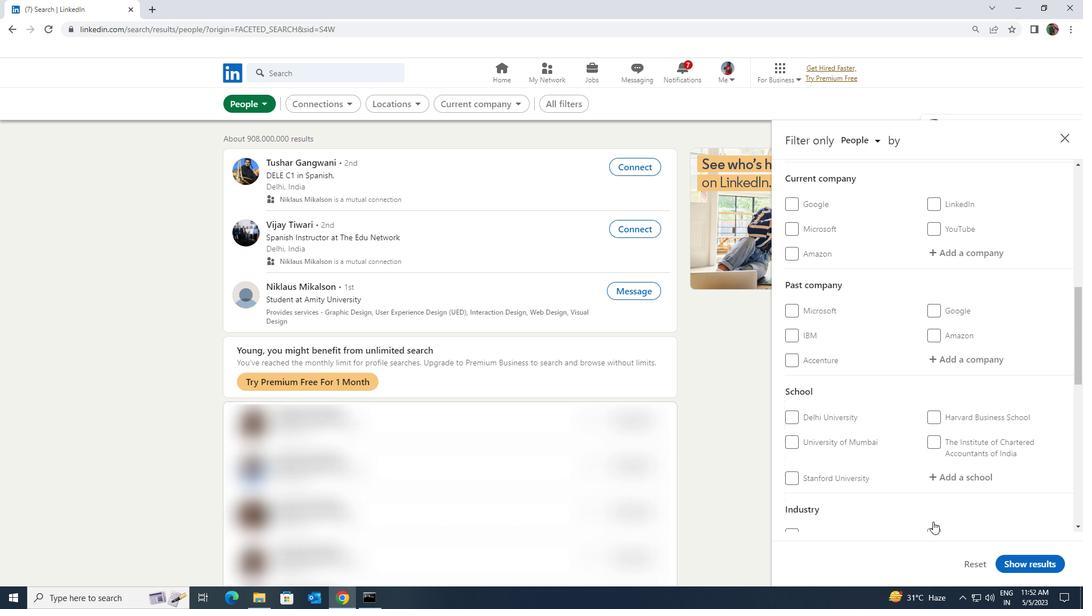 
Action: Mouse scrolled (933, 520) with delta (0, 0)
Screenshot: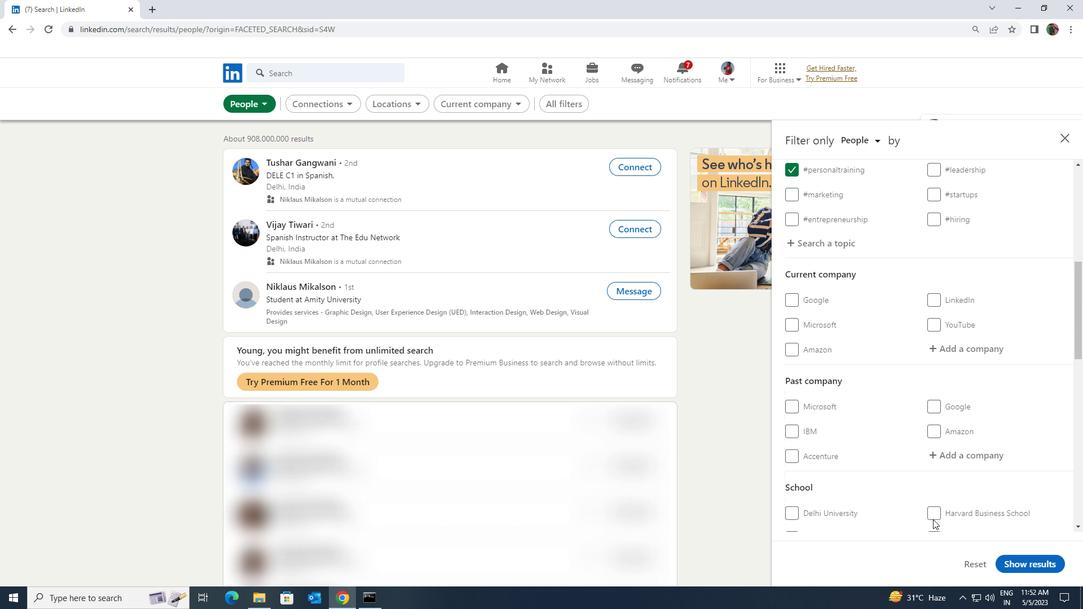 
Action: Mouse scrolled (933, 520) with delta (0, 0)
Screenshot: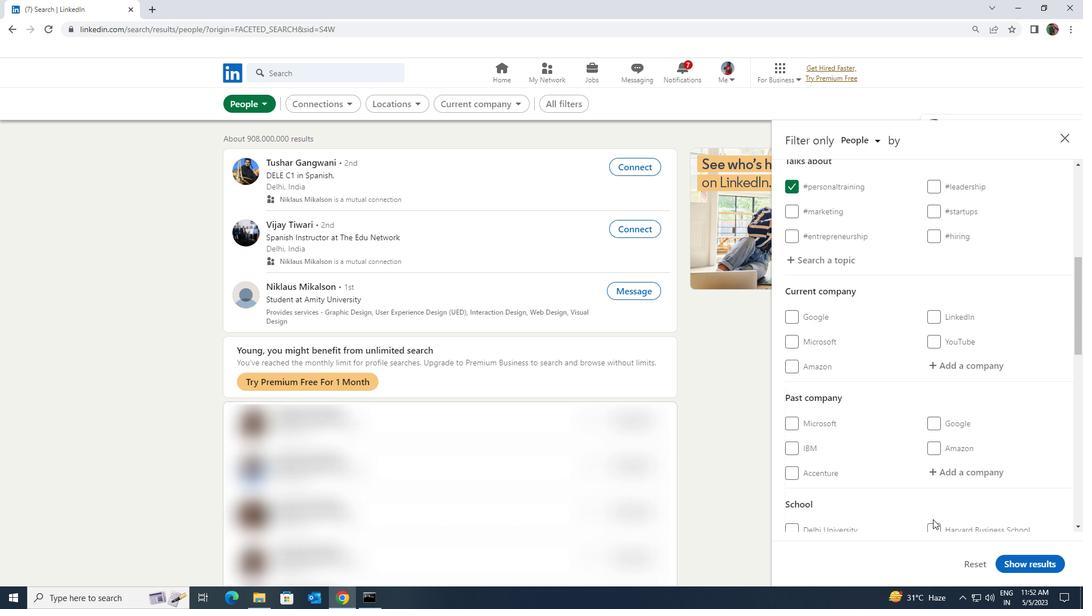 
Action: Mouse moved to (939, 485)
Screenshot: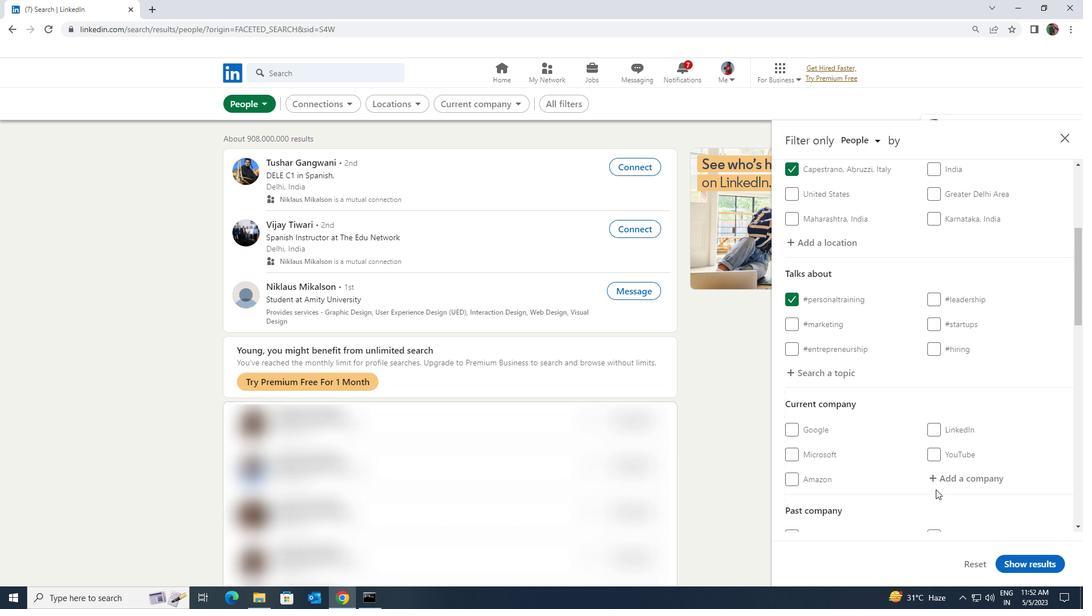 
Action: Mouse pressed left at (939, 485)
Screenshot: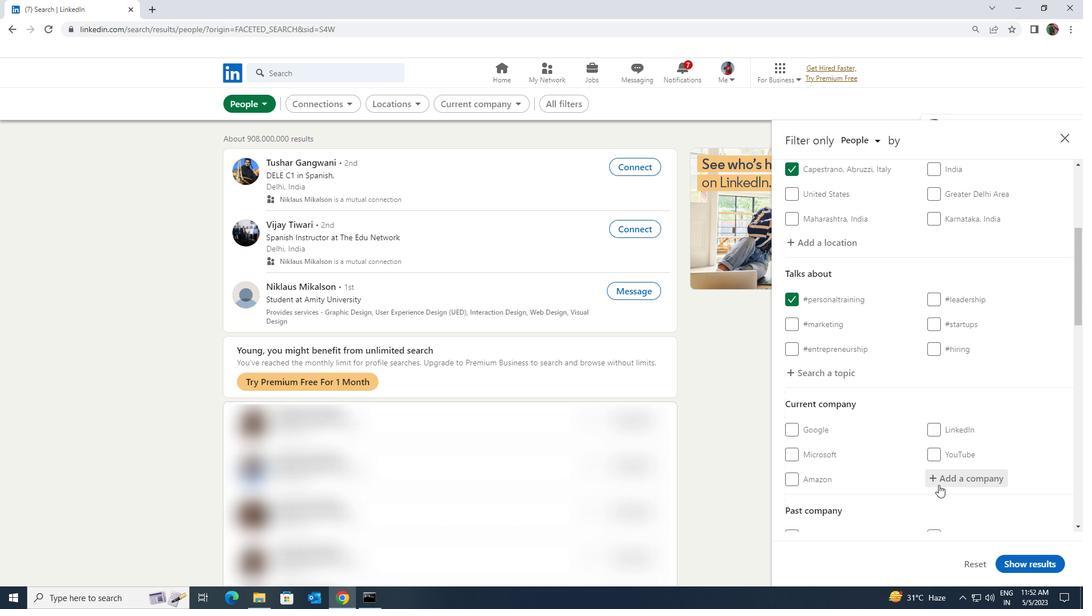 
Action: Key pressed <Key.shift><Key.shift><Key.shift><Key.shift><Key.shift><Key.shift><Key.shift>ZEMOSO
Screenshot: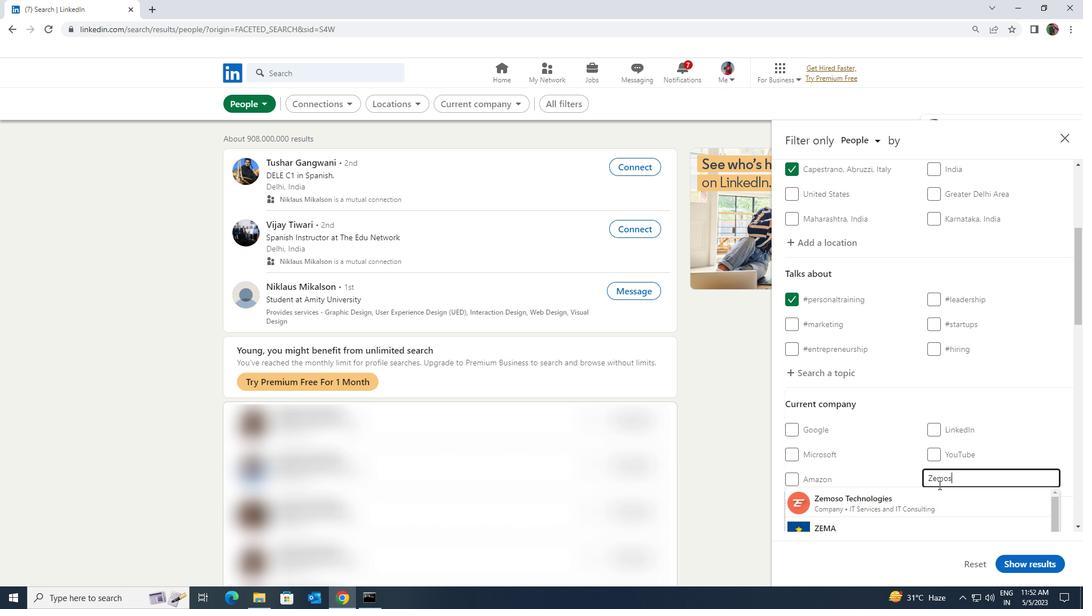 
Action: Mouse moved to (925, 503)
Screenshot: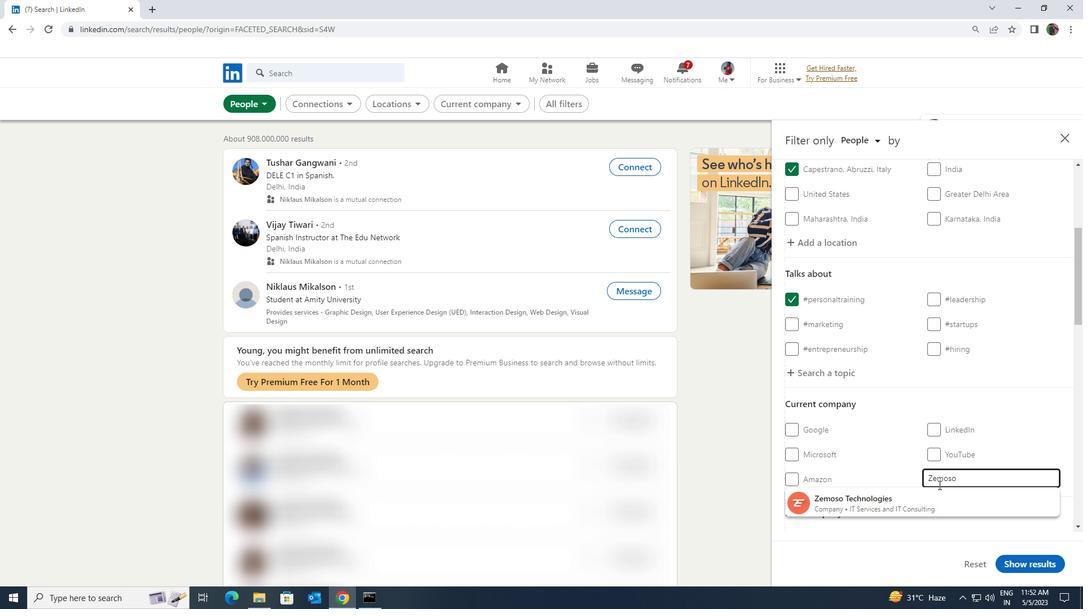 
Action: Mouse pressed left at (925, 503)
Screenshot: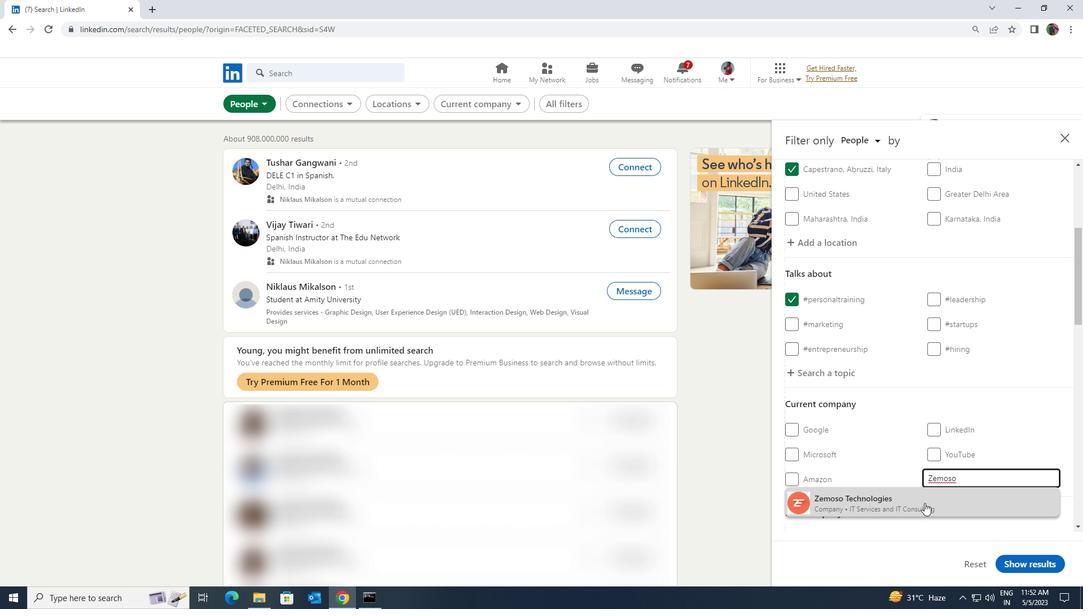 
Action: Mouse scrolled (925, 502) with delta (0, 0)
Screenshot: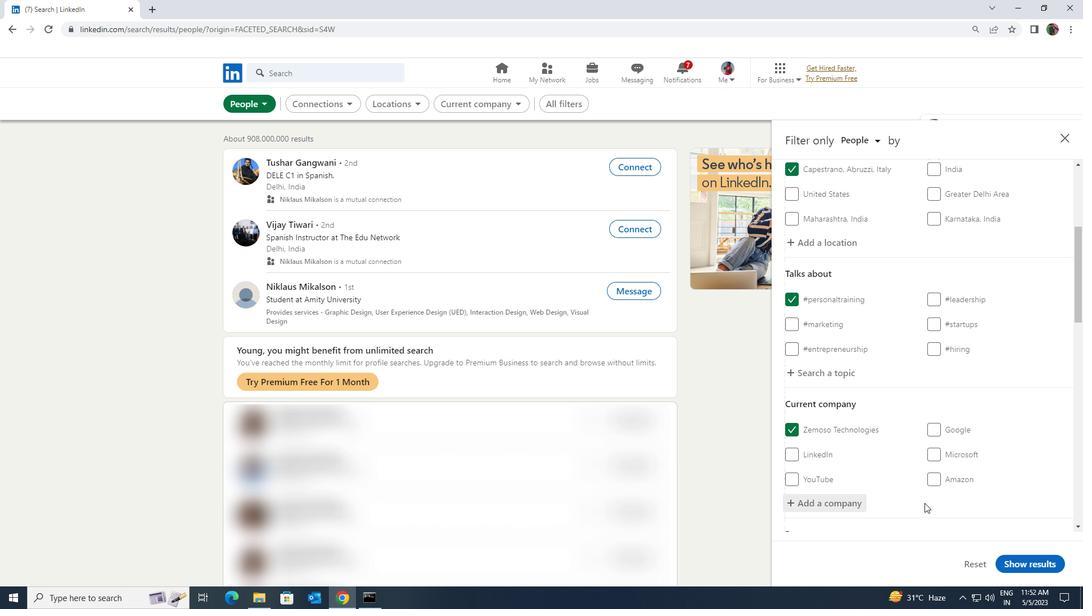 
Action: Mouse scrolled (925, 502) with delta (0, 0)
Screenshot: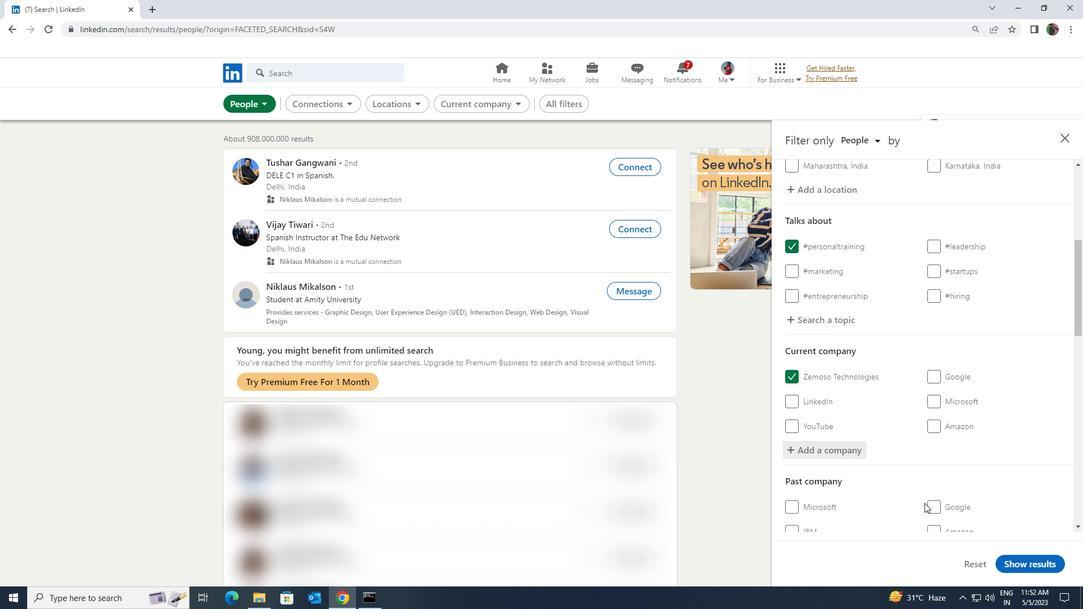 
Action: Mouse scrolled (925, 502) with delta (0, 0)
Screenshot: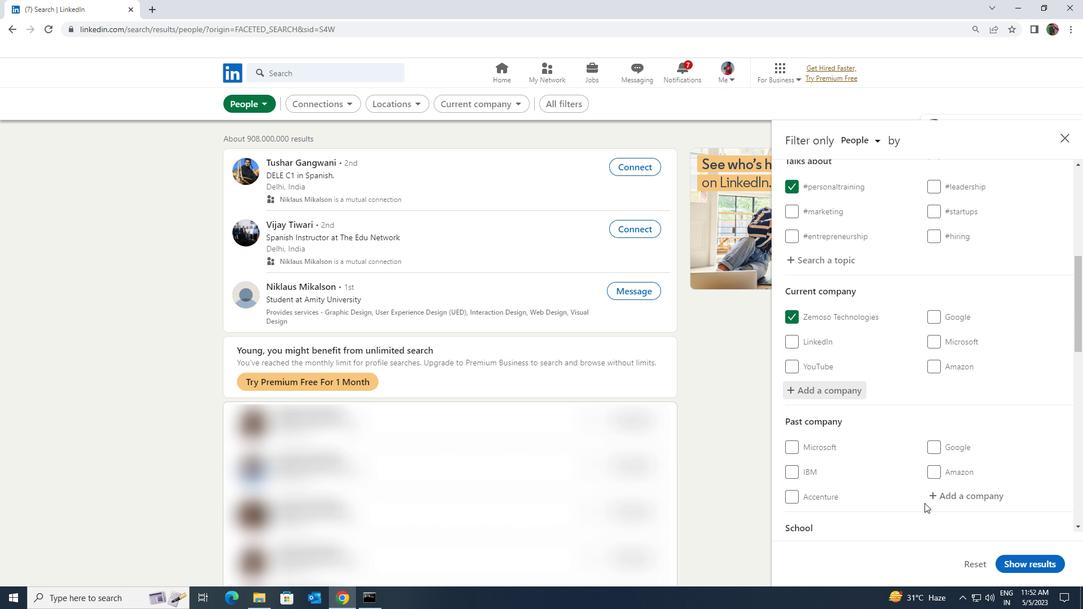 
Action: Mouse scrolled (925, 502) with delta (0, 0)
Screenshot: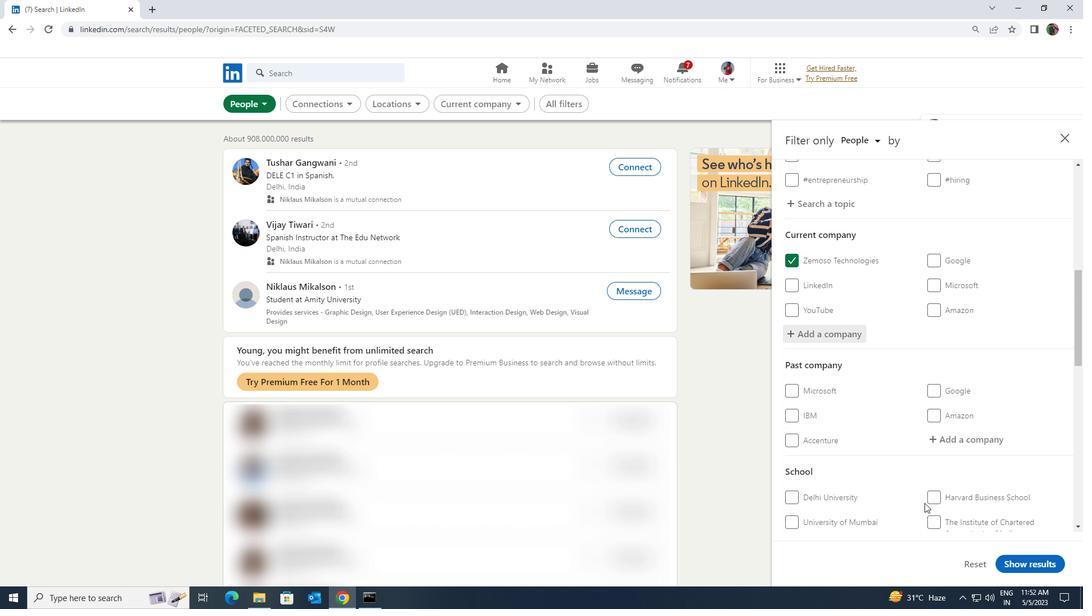 
Action: Mouse scrolled (925, 502) with delta (0, 0)
Screenshot: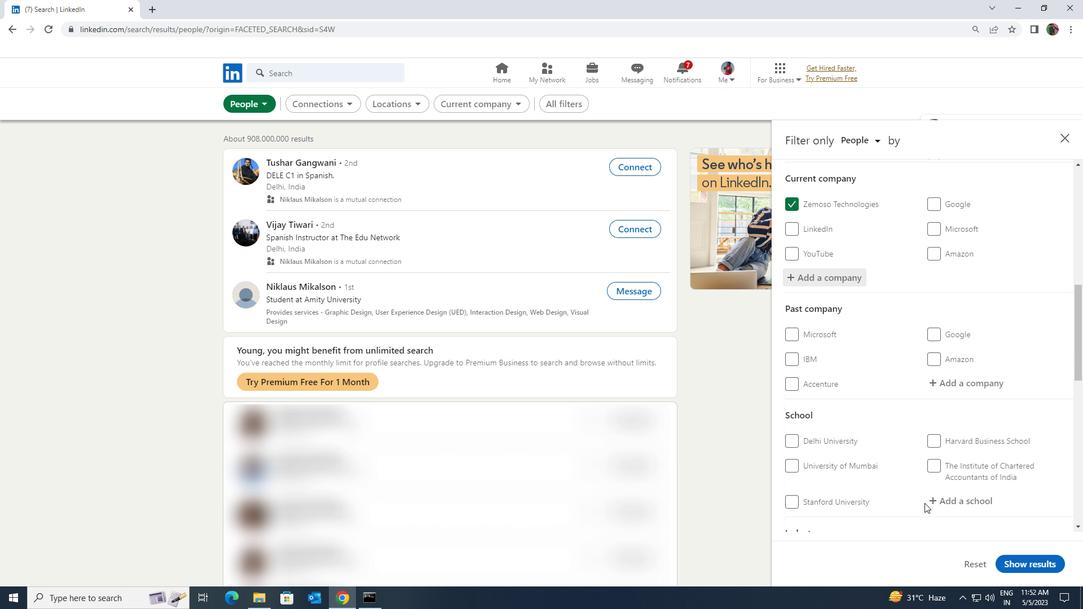 
Action: Mouse moved to (944, 446)
Screenshot: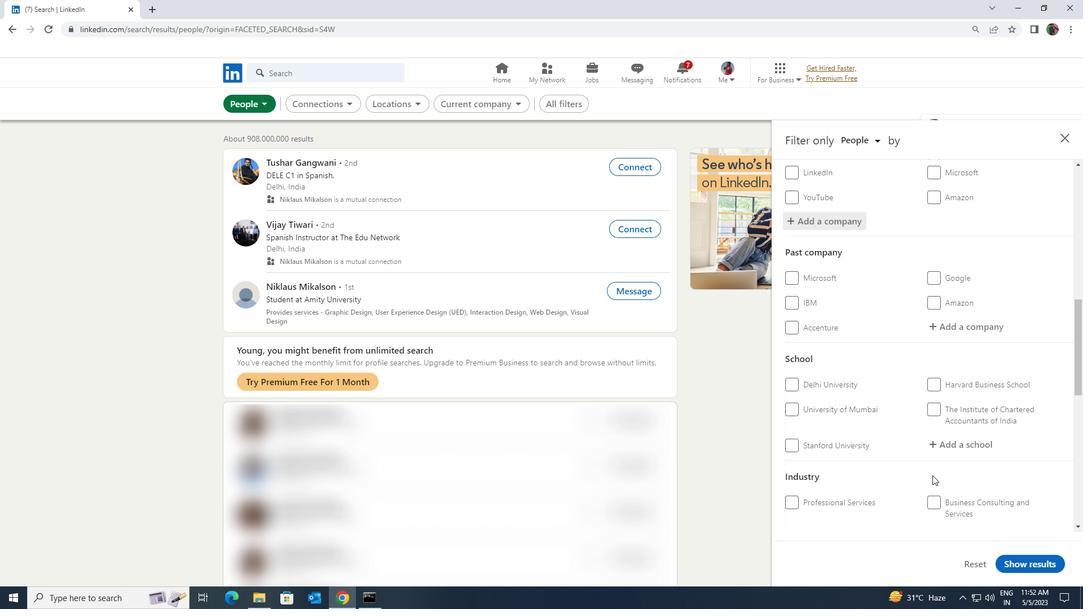 
Action: Mouse pressed left at (944, 446)
Screenshot: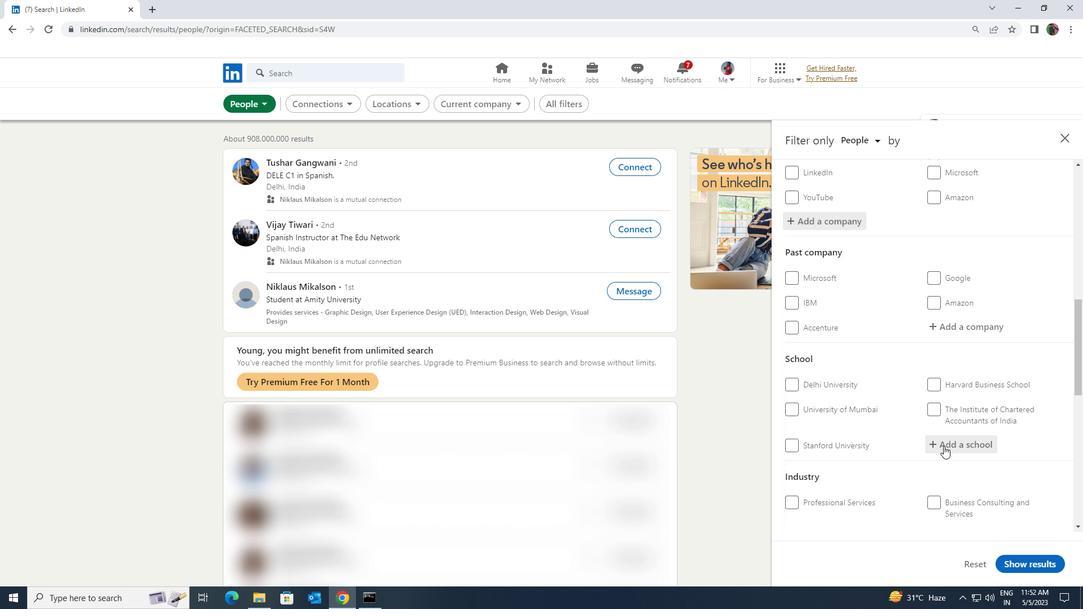
Action: Mouse moved to (944, 444)
Screenshot: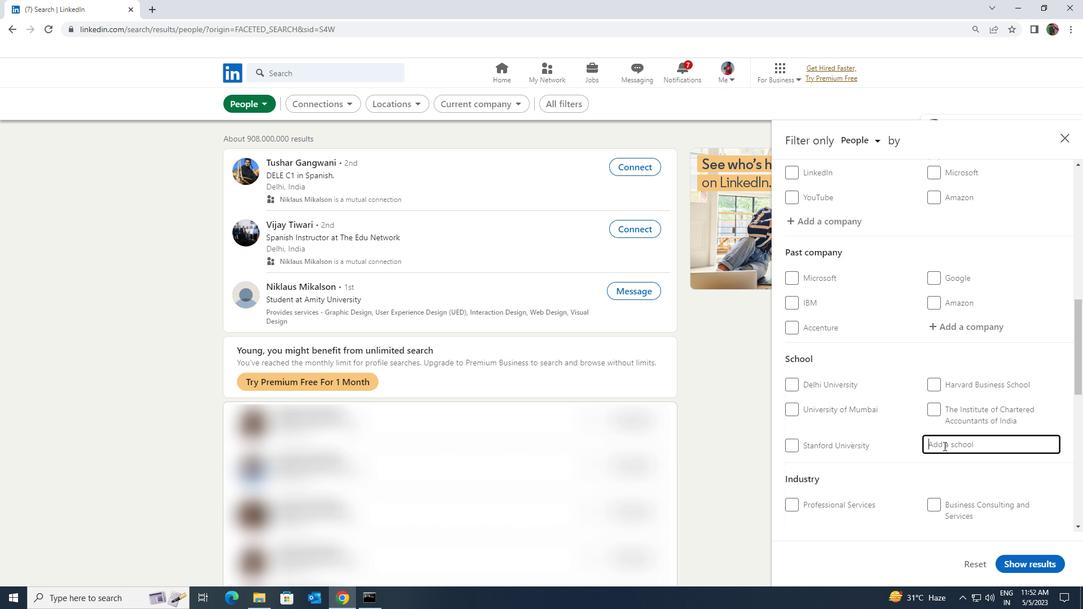 
Action: Key pressed <Key.shift><Key.shift><Key.shift><Key.shift><Key.shift><Key.shift><Key.shift><Key.shift><Key.shift><Key.shift><Key.shift><Key.shift><Key.shift><Key.shift><Key.shift>GALGOTIA<Key.space>
Screenshot: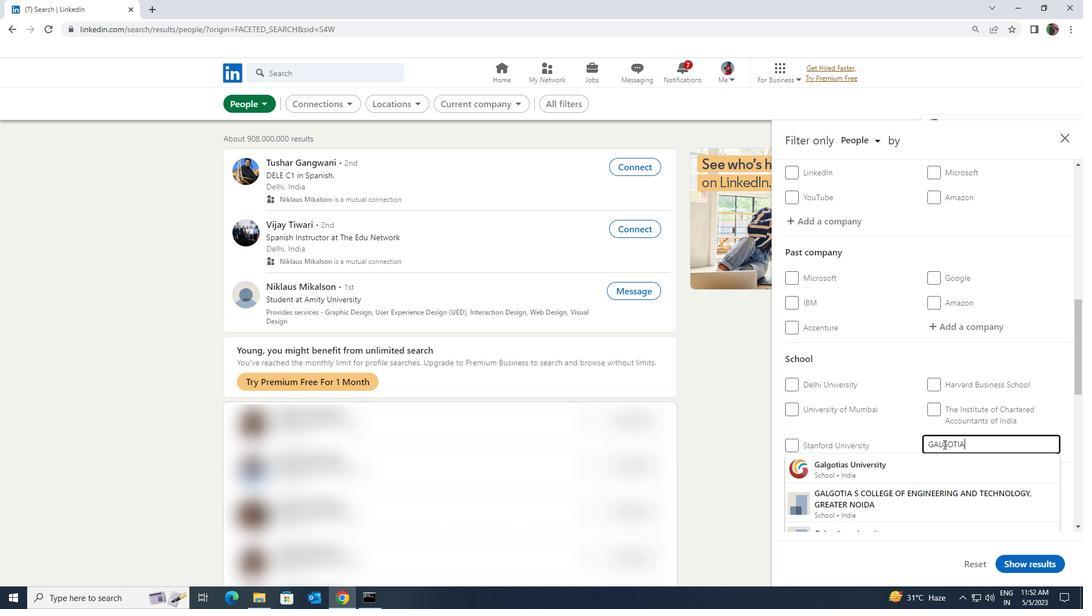 
Action: Mouse moved to (943, 461)
Screenshot: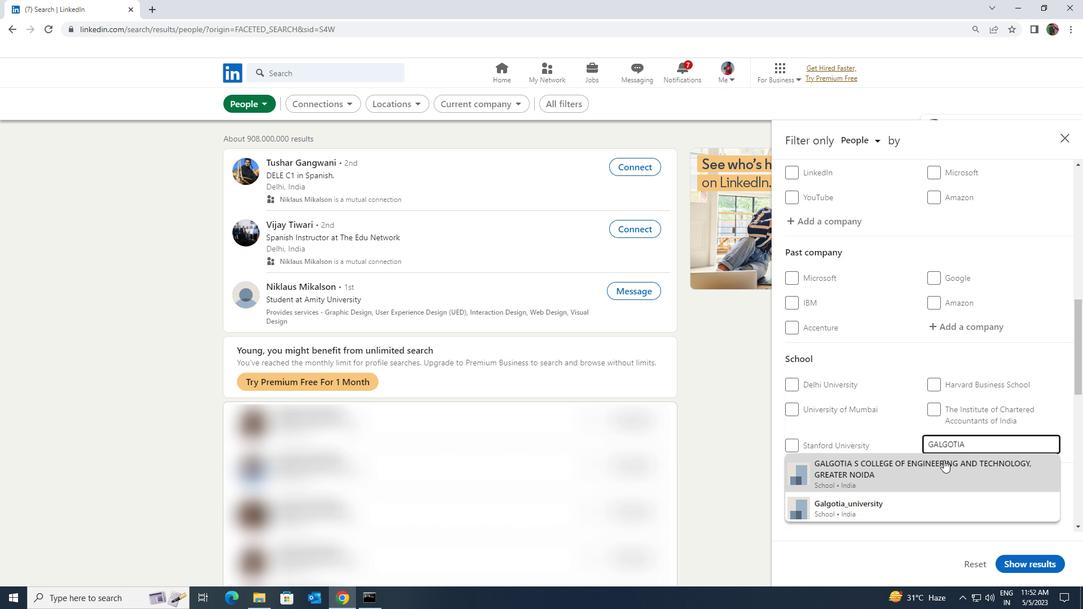 
Action: Mouse pressed left at (943, 461)
Screenshot: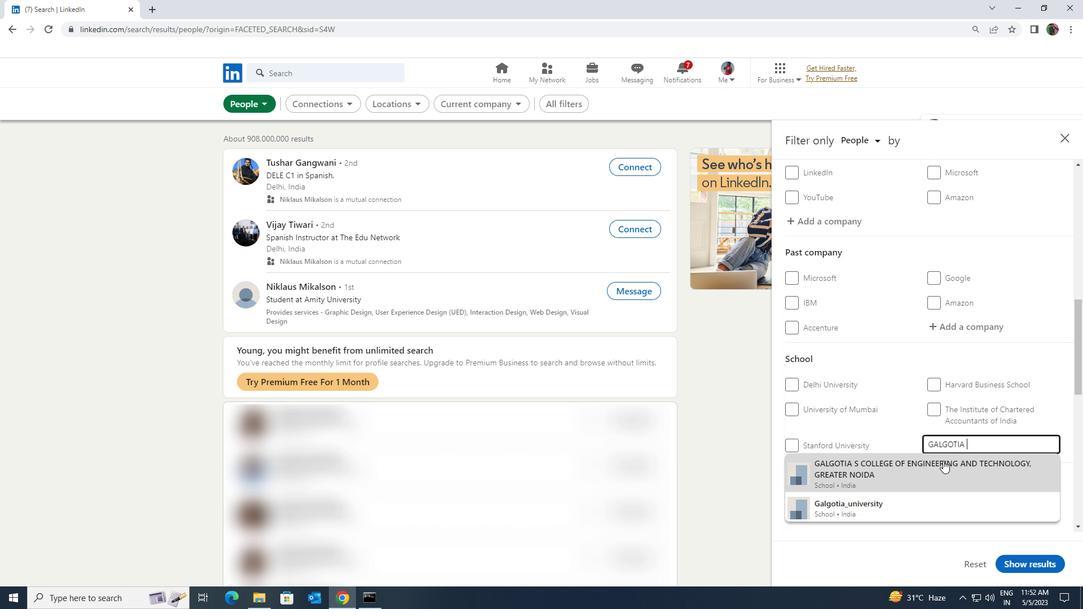 
Action: Mouse moved to (942, 461)
Screenshot: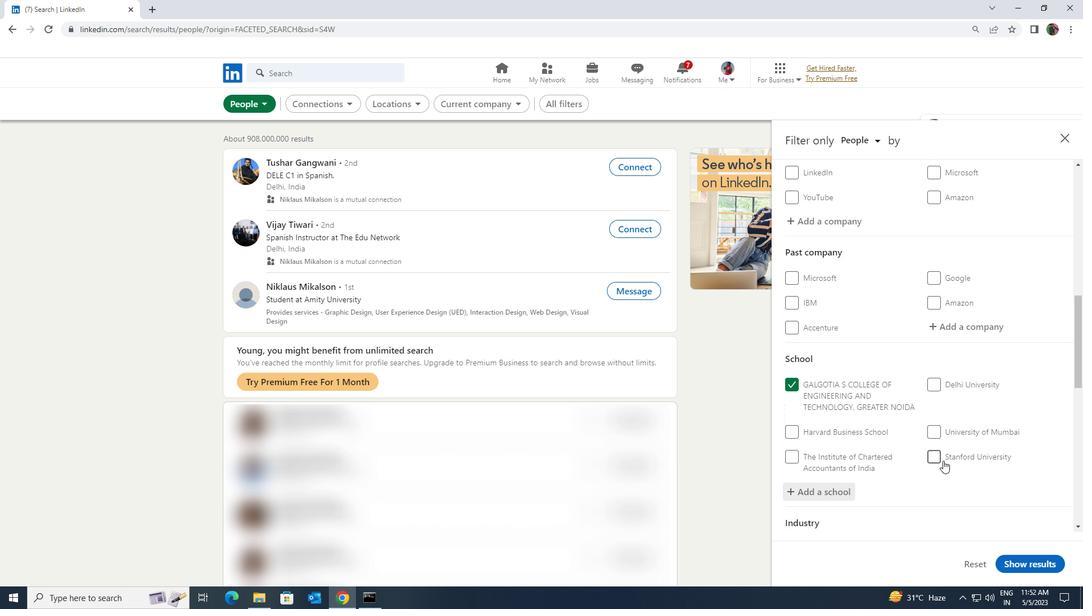 
Action: Mouse scrolled (942, 460) with delta (0, 0)
Screenshot: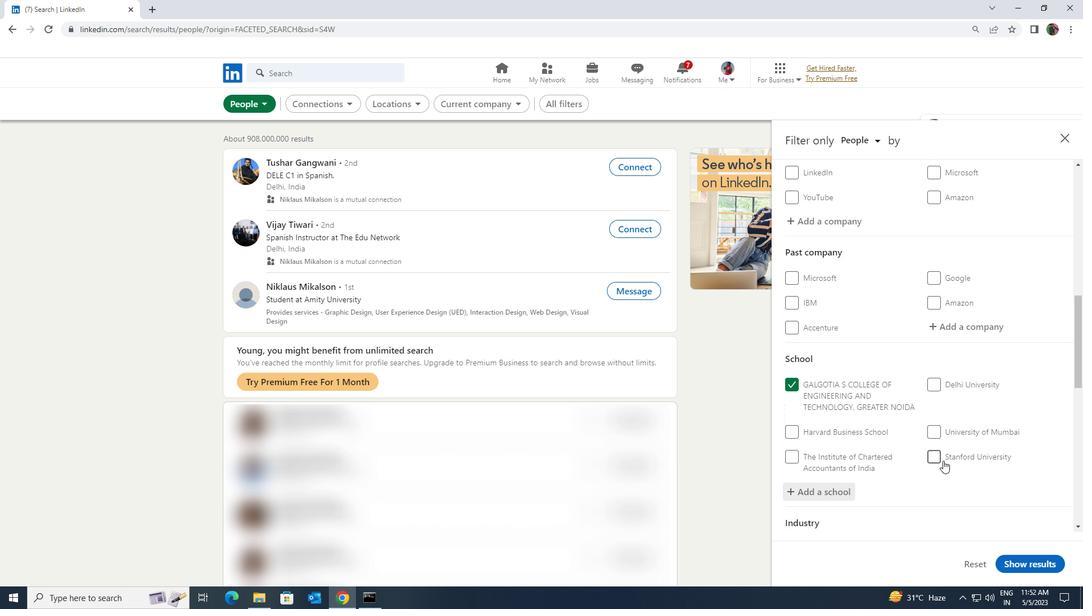 
Action: Mouse scrolled (942, 460) with delta (0, 0)
Screenshot: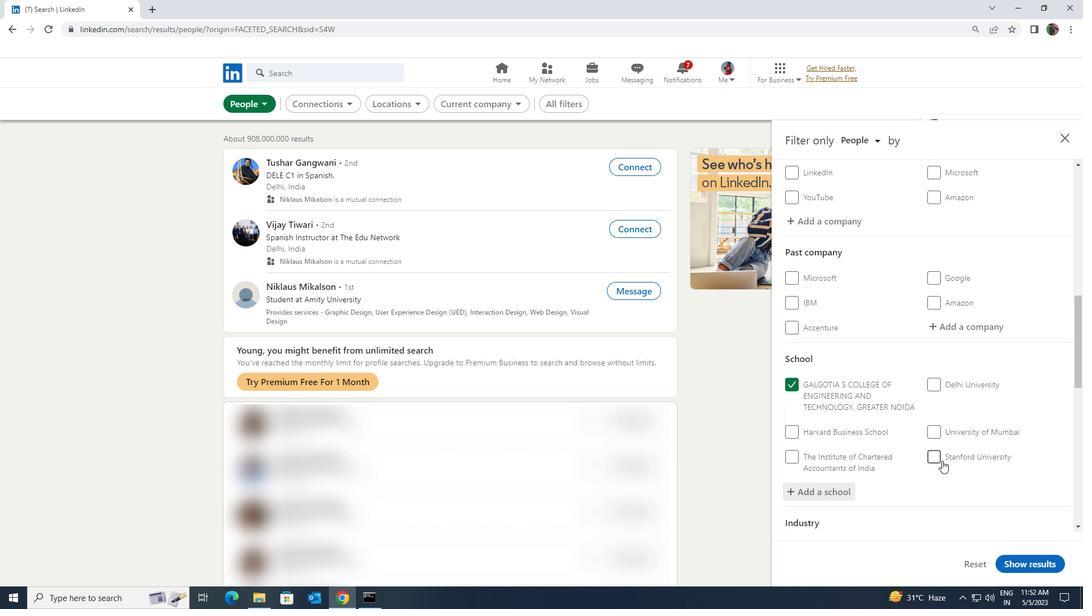 
Action: Mouse scrolled (942, 460) with delta (0, 0)
Screenshot: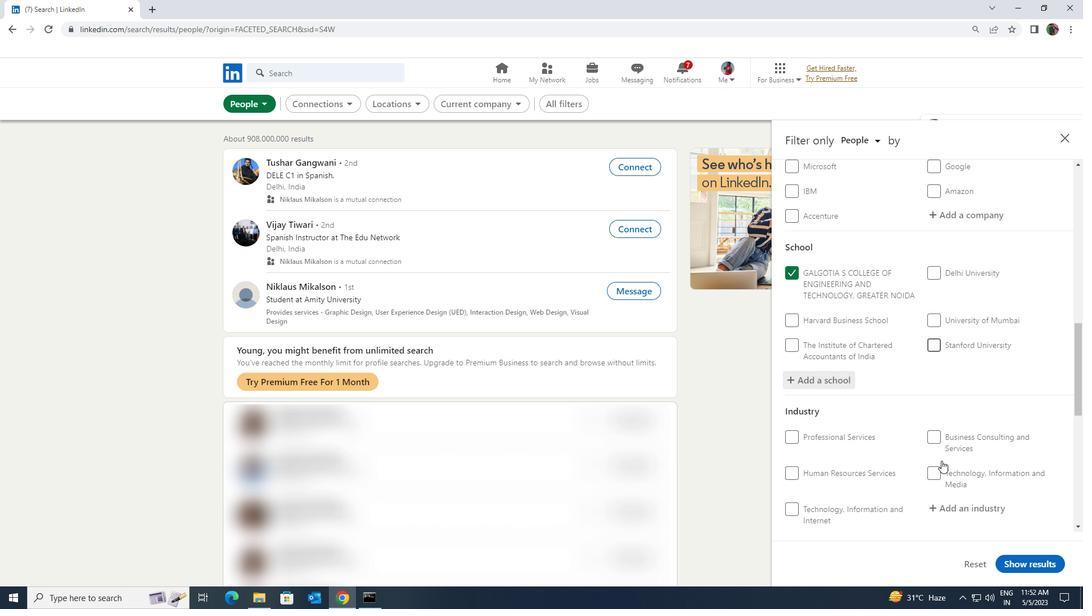 
Action: Mouse moved to (944, 449)
Screenshot: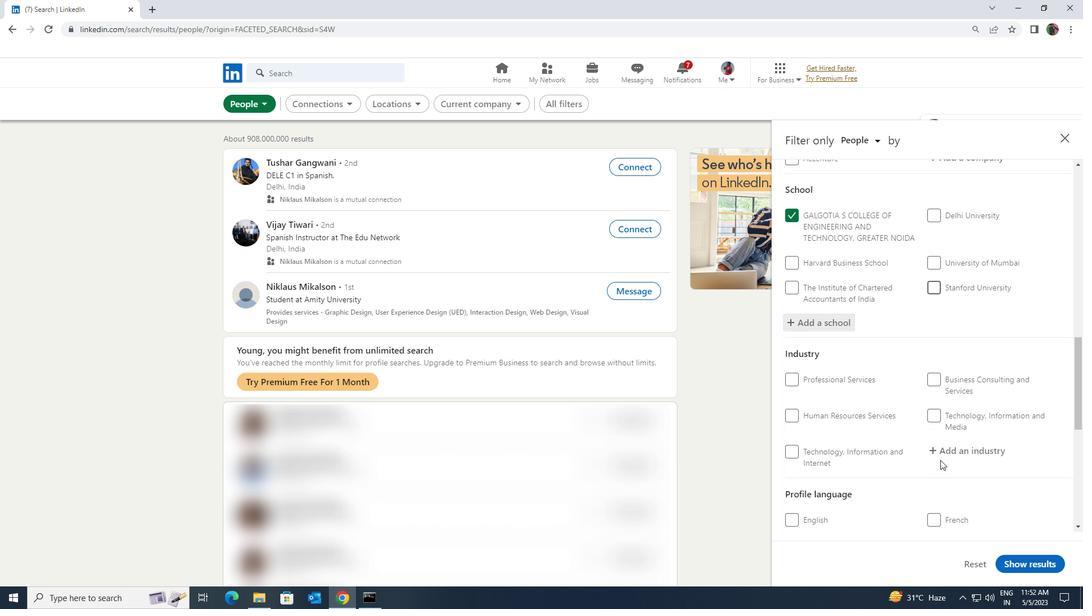 
Action: Mouse pressed left at (944, 449)
Screenshot: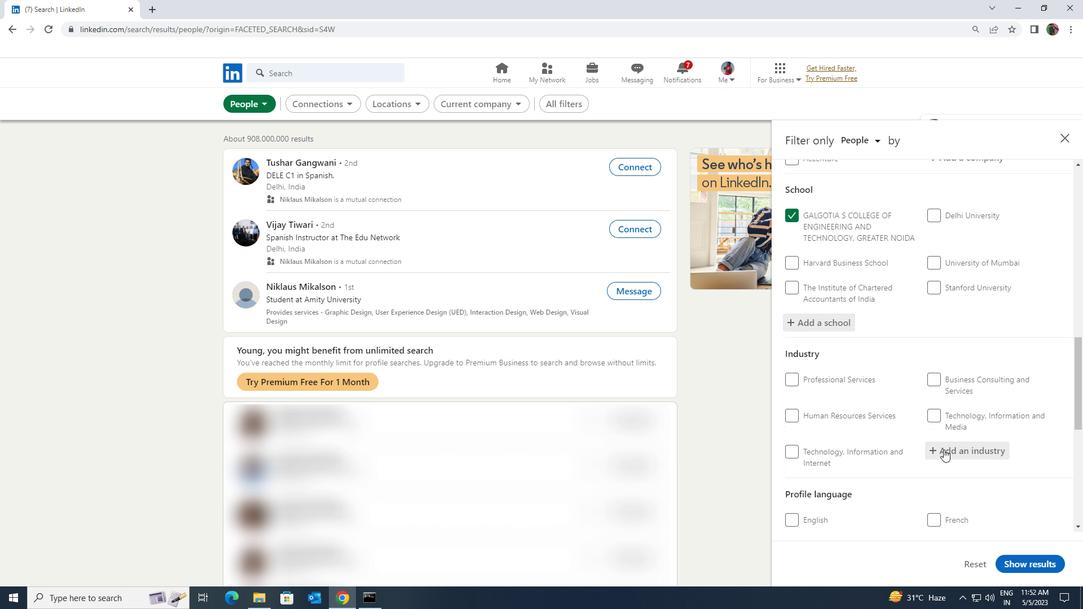 
Action: Key pressed <Key.shift><Key.shift><Key.shift><Key.shift><Key.shift><Key.shift><Key.shift><Key.shift><Key.shift><Key.shift><Key.shift><Key.shift><Key.shift><Key.shift><Key.shift><Key.shift><Key.shift>MANUFA
Screenshot: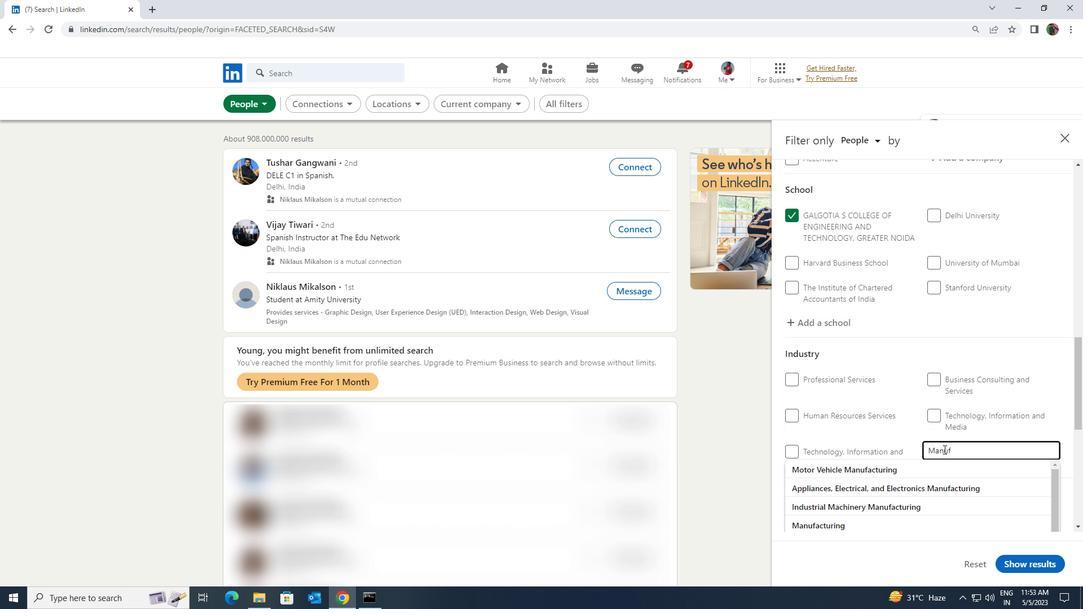 
Action: Mouse moved to (896, 518)
Screenshot: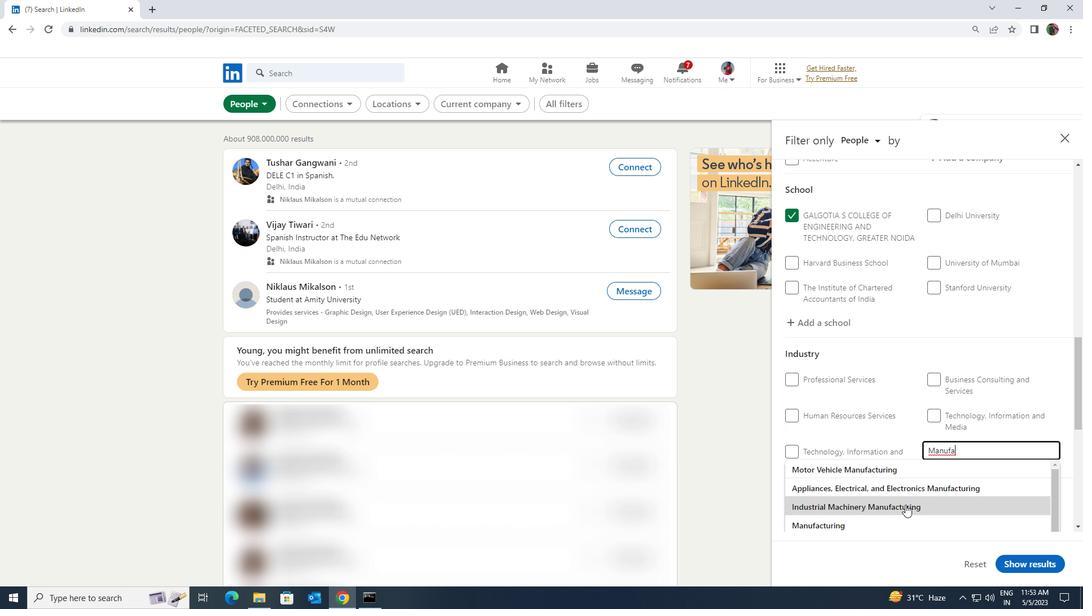 
Action: Mouse pressed left at (896, 518)
Screenshot: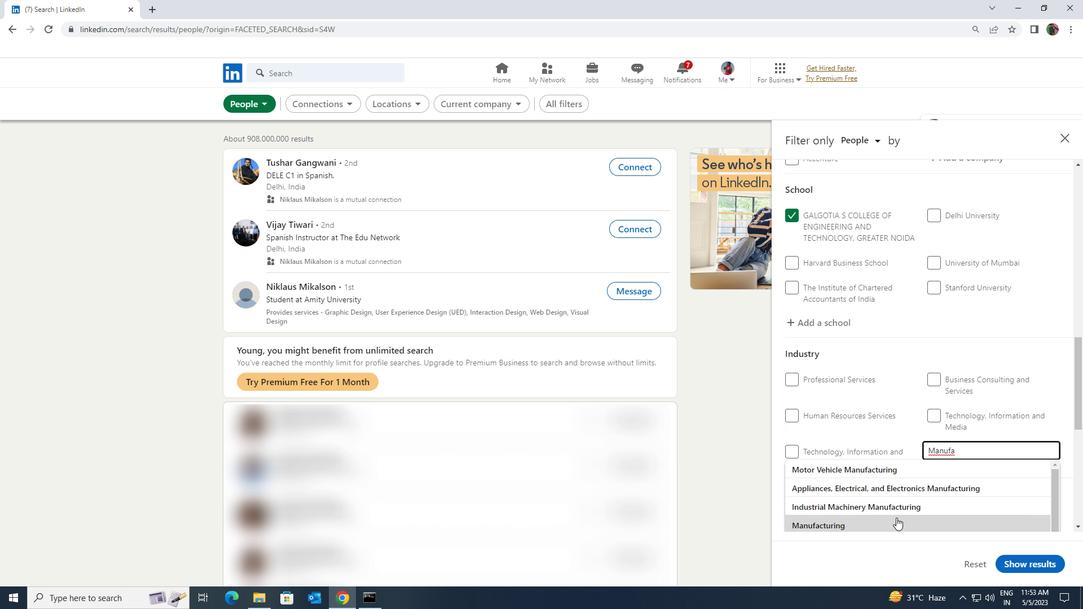 
Action: Mouse moved to (901, 484)
Screenshot: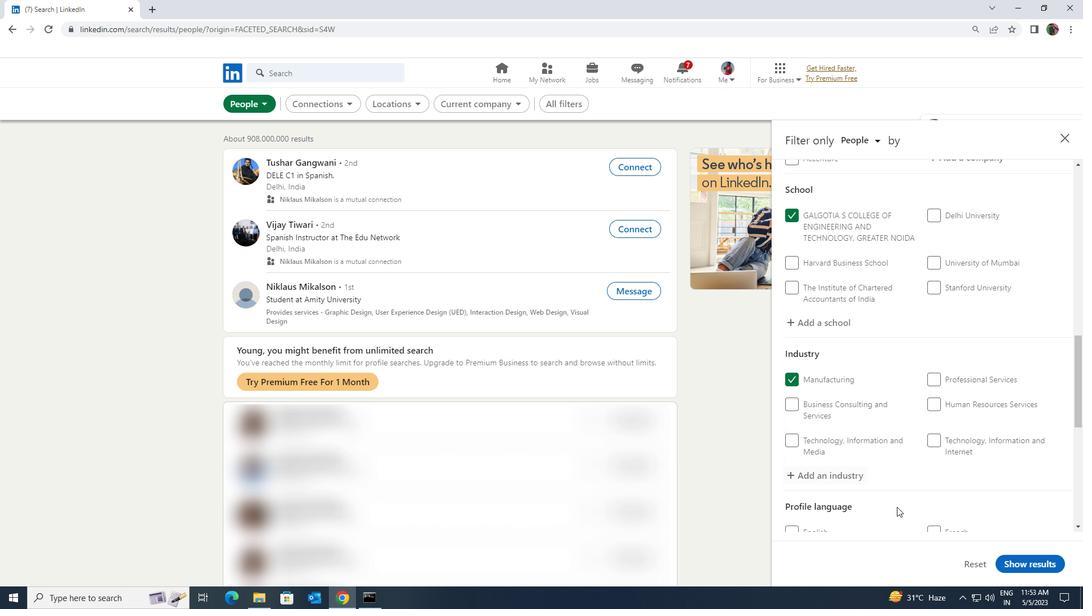
Action: Mouse scrolled (901, 484) with delta (0, 0)
Screenshot: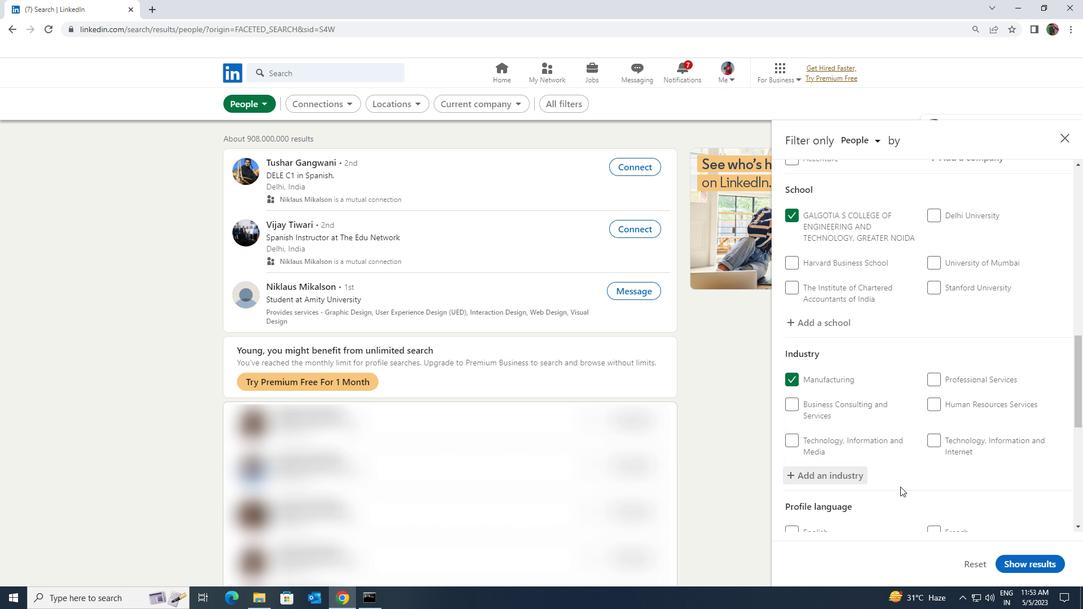 
Action: Mouse scrolled (901, 484) with delta (0, 0)
Screenshot: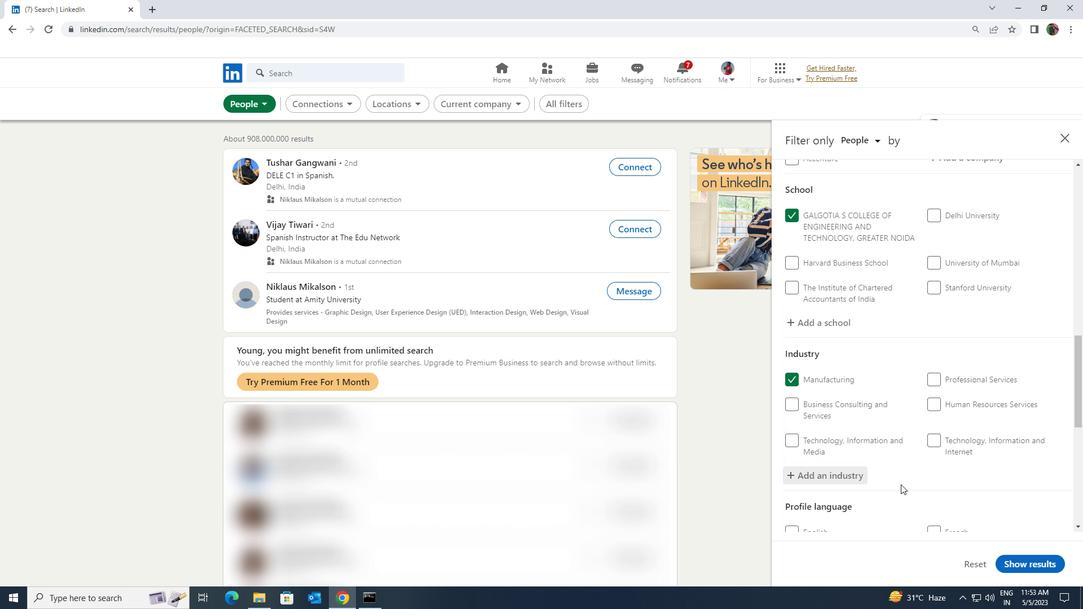 
Action: Mouse moved to (901, 483)
Screenshot: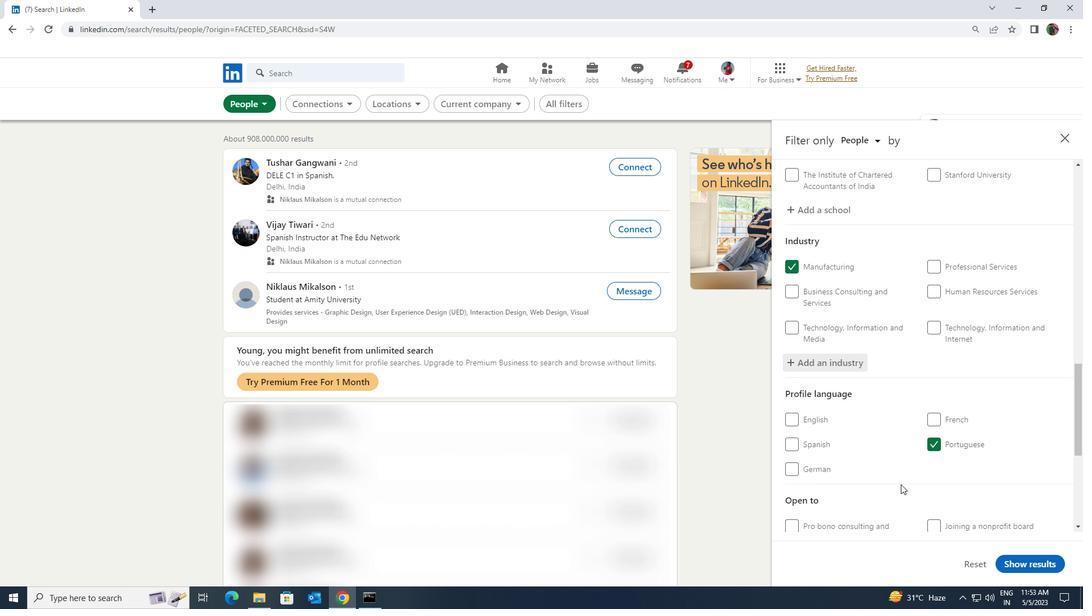 
Action: Mouse scrolled (901, 483) with delta (0, 0)
Screenshot: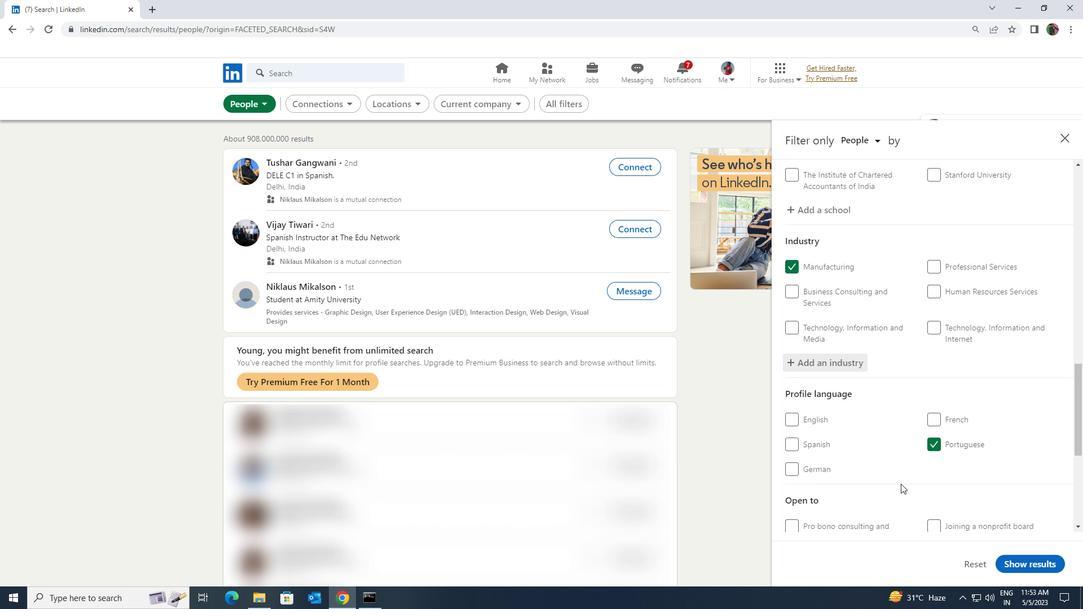
Action: Mouse scrolled (901, 483) with delta (0, 0)
Screenshot: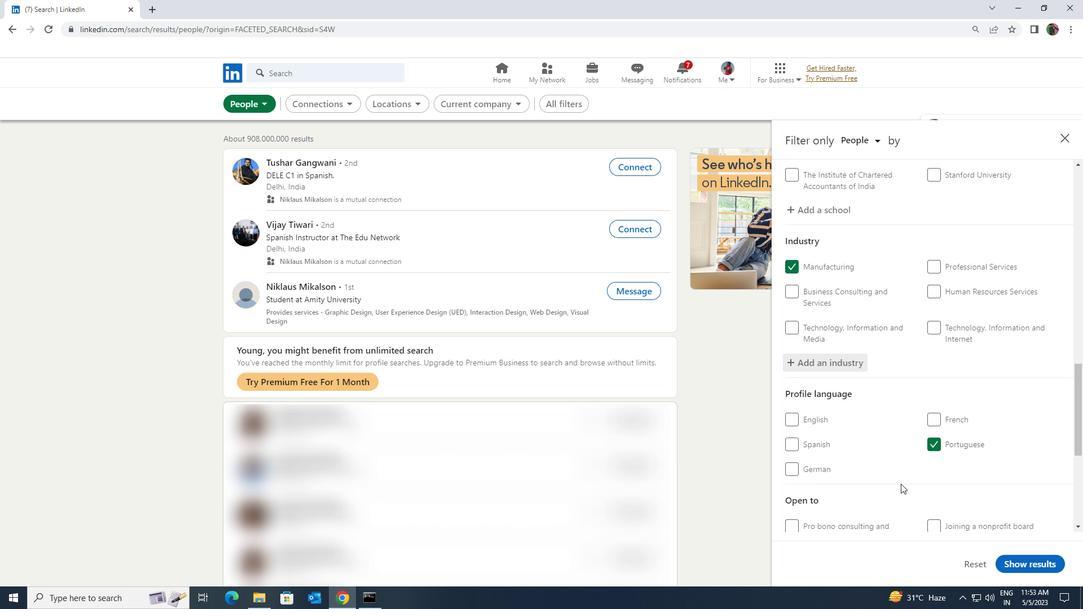 
Action: Mouse moved to (904, 479)
Screenshot: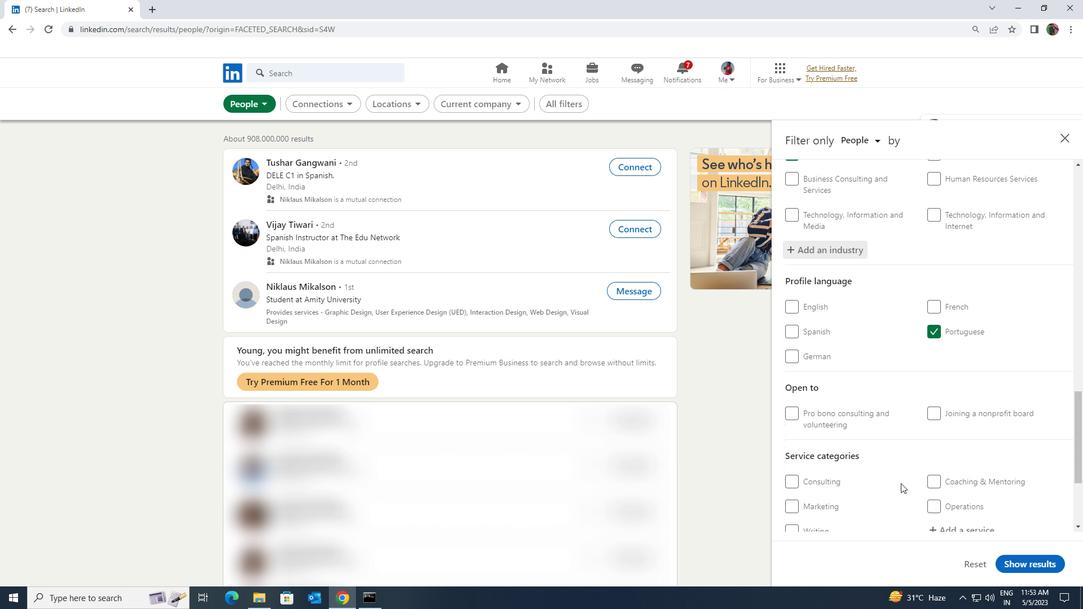 
Action: Mouse scrolled (904, 479) with delta (0, 0)
Screenshot: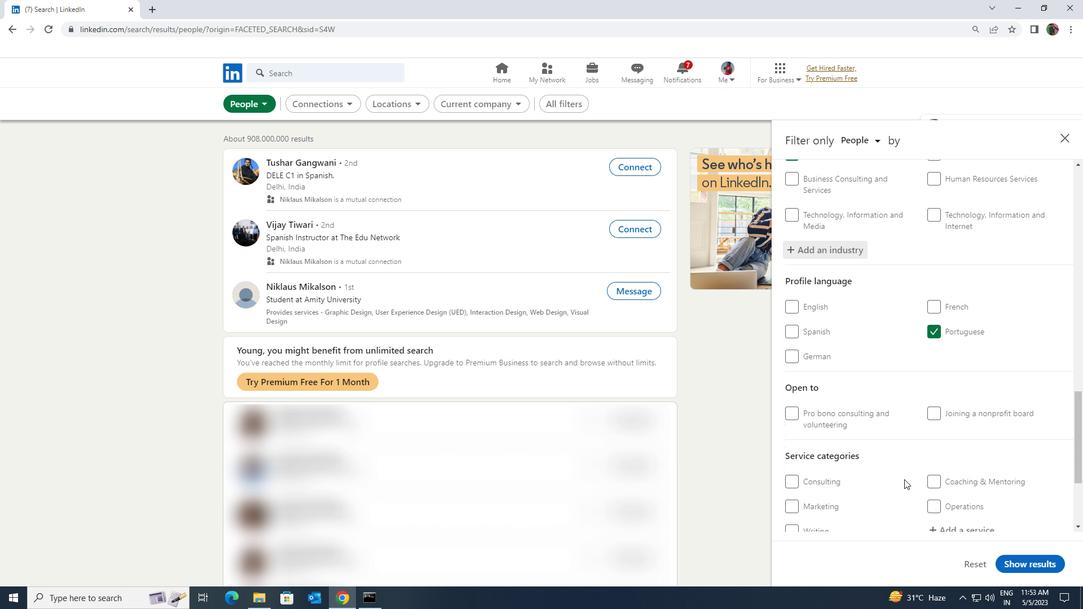 
Action: Mouse moved to (929, 472)
Screenshot: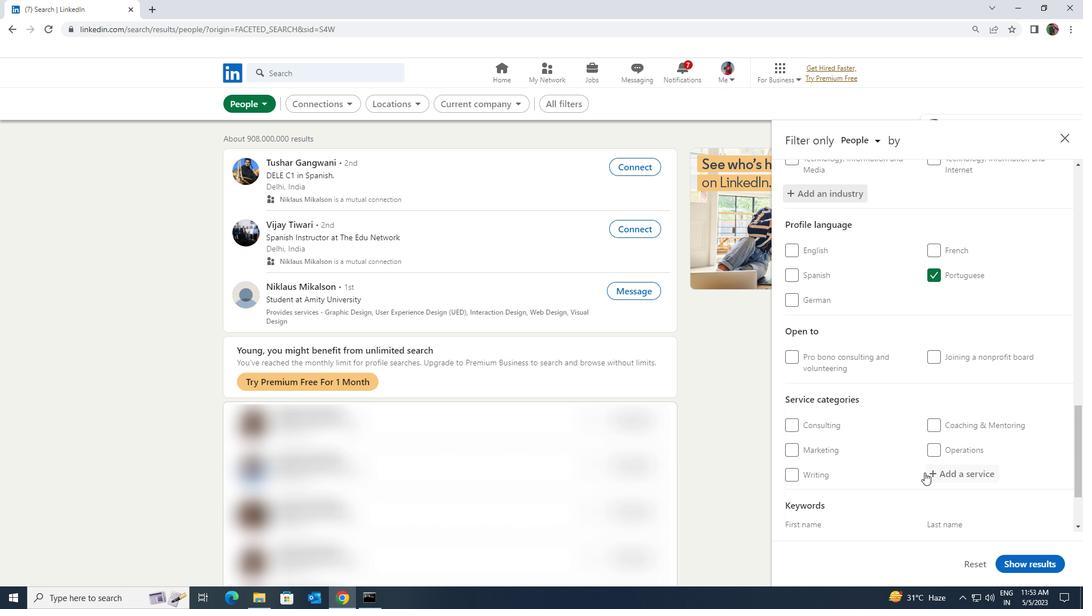 
Action: Mouse pressed left at (929, 472)
Screenshot: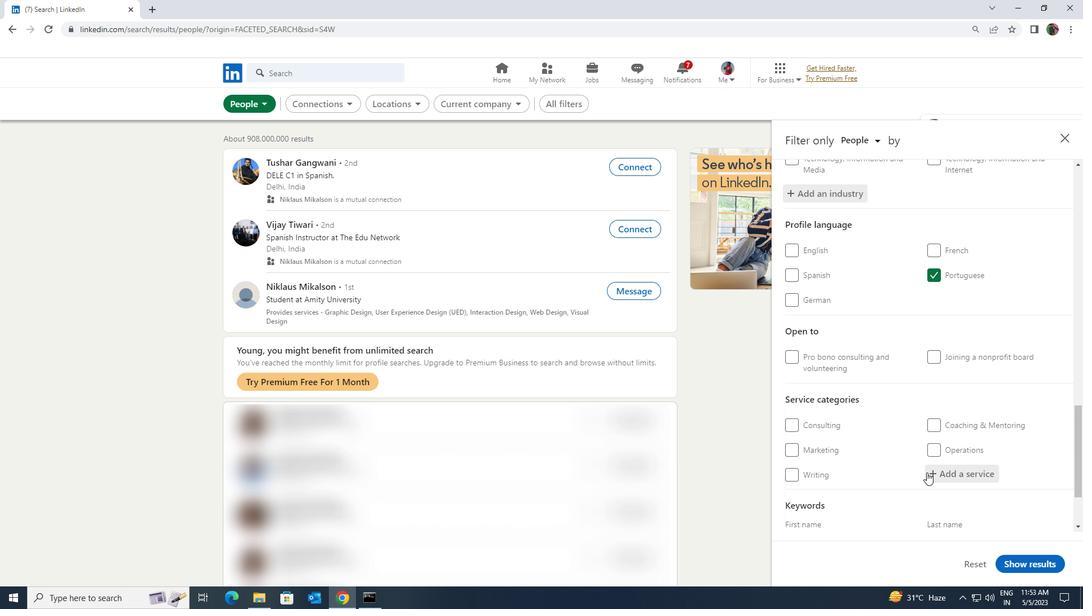 
Action: Key pressed <Key.shift><Key.shift><Key.shift><Key.shift><Key.shift><Key.shift><Key.shift>INFORMATION<Key.space>
Screenshot: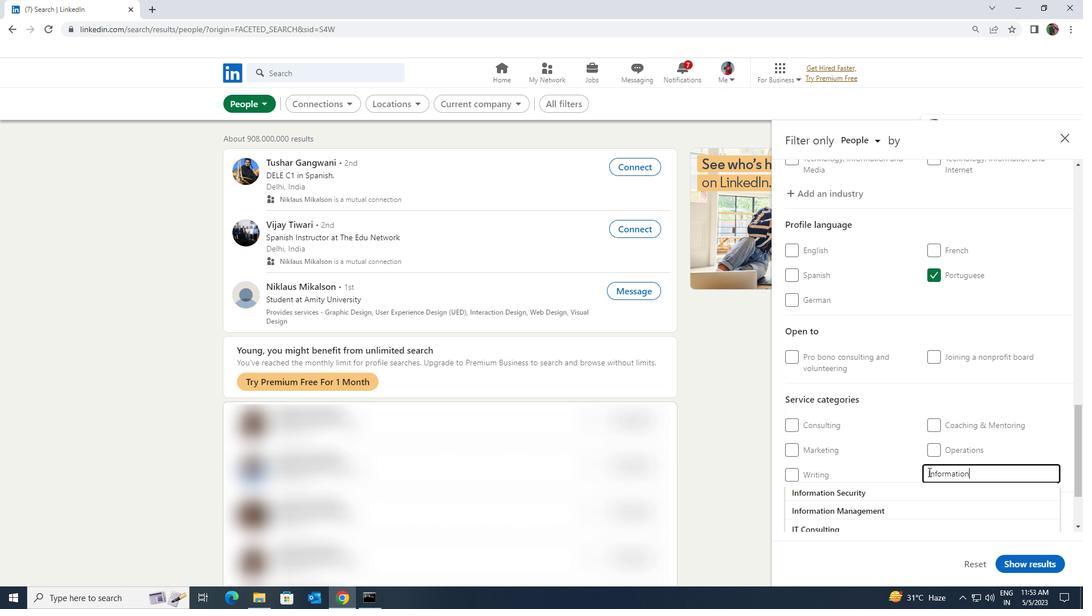 
Action: Mouse moved to (923, 491)
Screenshot: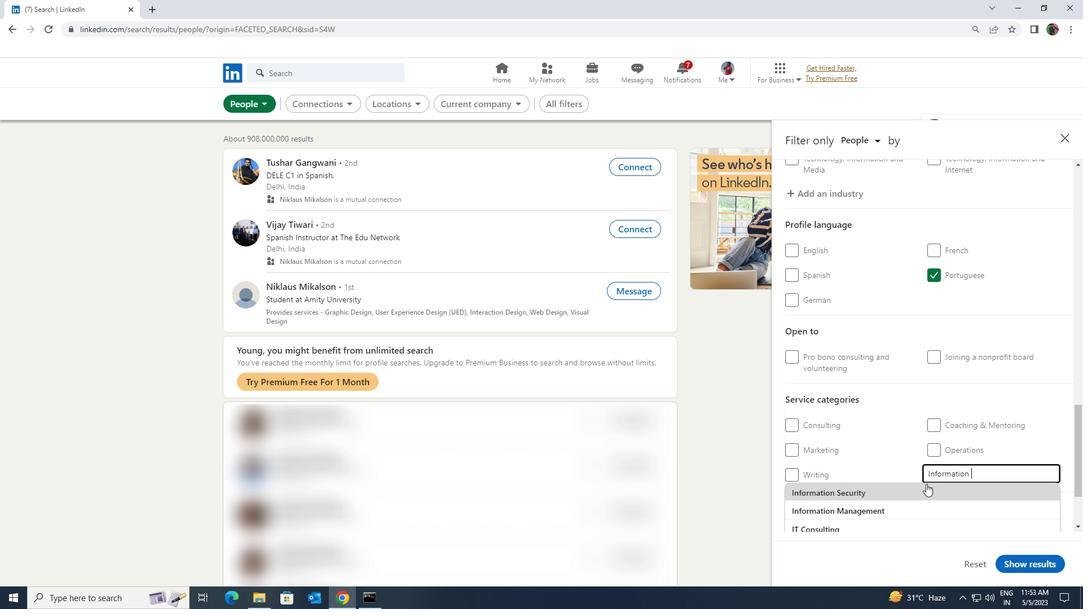 
Action: Mouse pressed left at (923, 491)
Screenshot: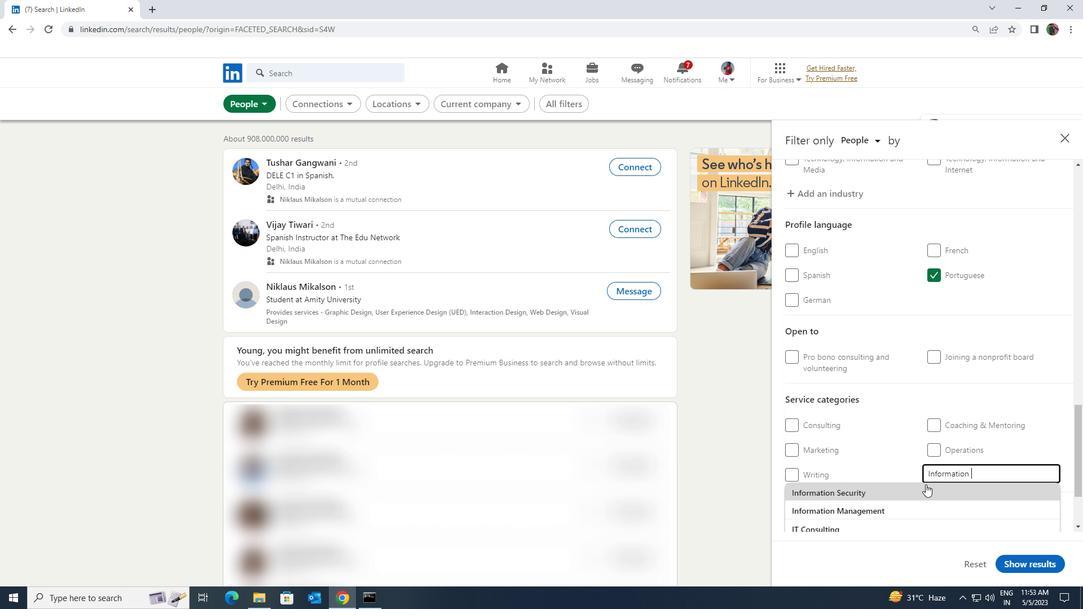 
Action: Mouse moved to (921, 491)
Screenshot: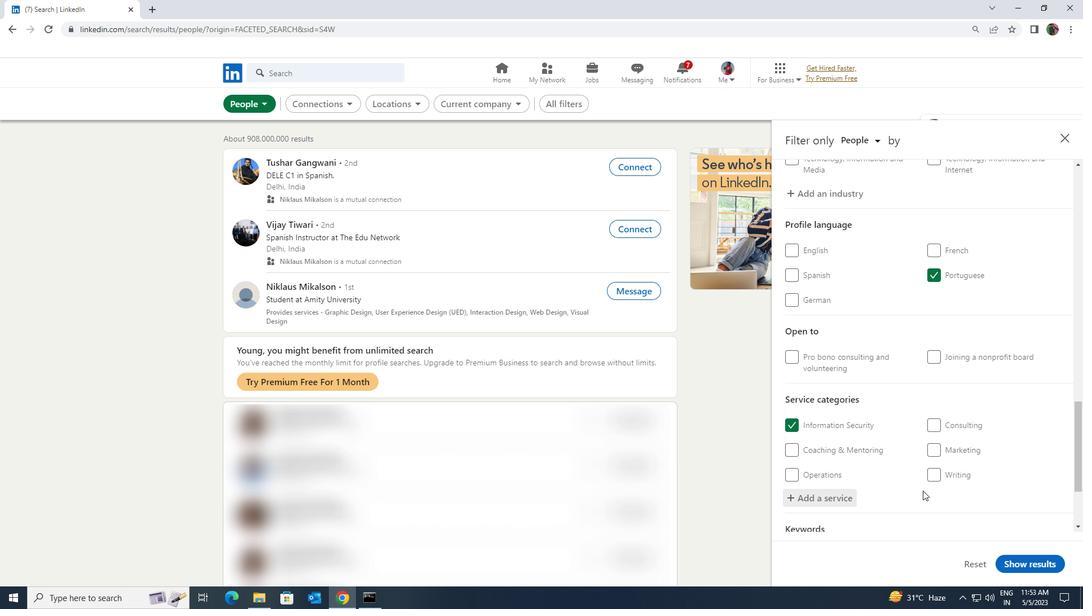 
Action: Mouse scrolled (921, 490) with delta (0, 0)
Screenshot: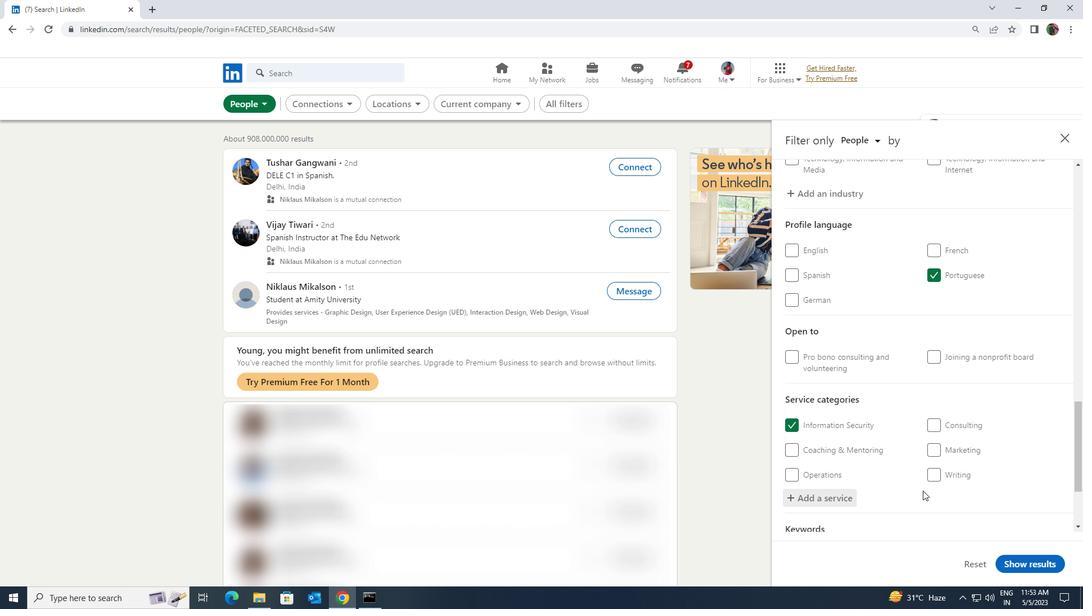 
Action: Mouse scrolled (921, 490) with delta (0, 0)
Screenshot: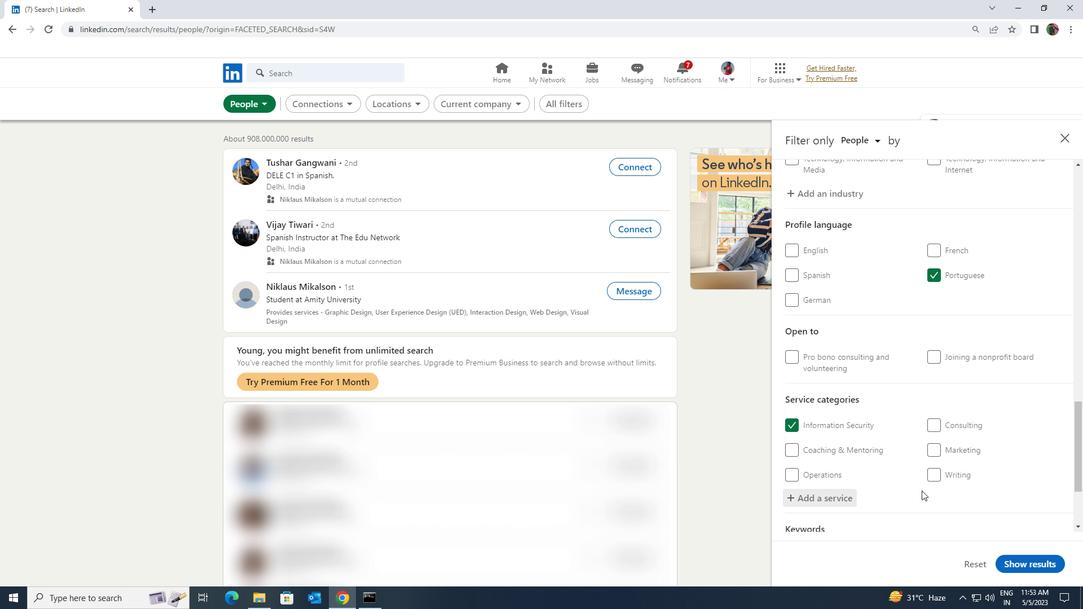 
Action: Mouse moved to (920, 491)
Screenshot: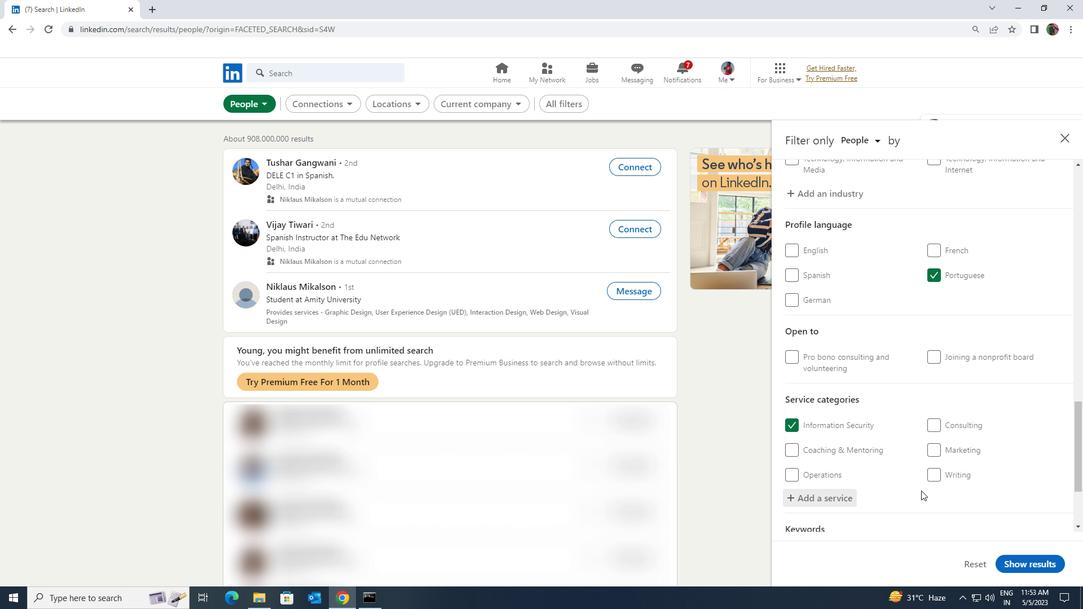 
Action: Mouse scrolled (920, 490) with delta (0, 0)
Screenshot: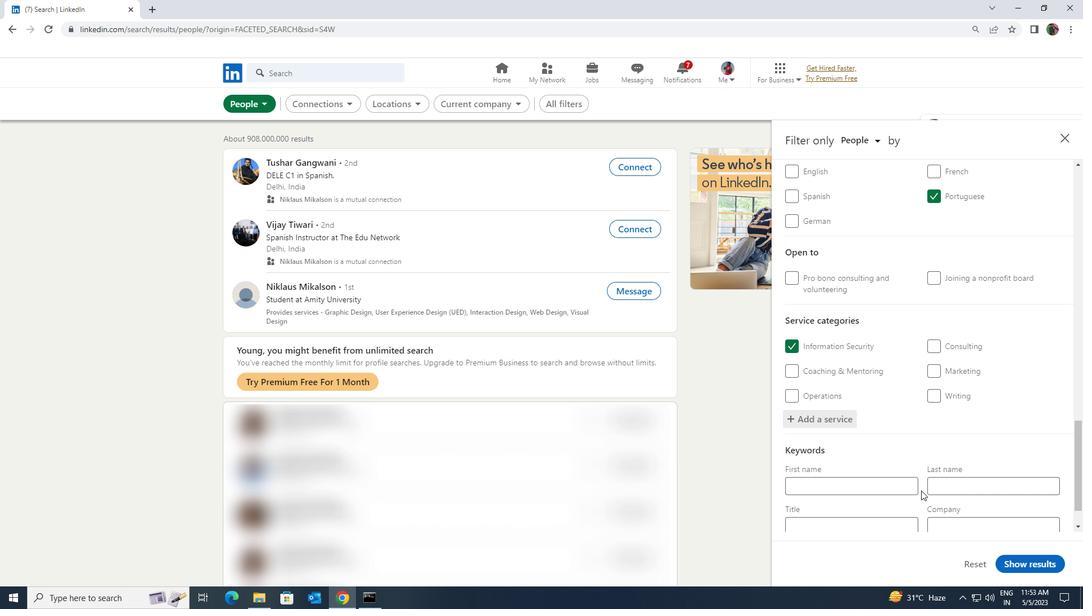 
Action: Mouse moved to (907, 481)
Screenshot: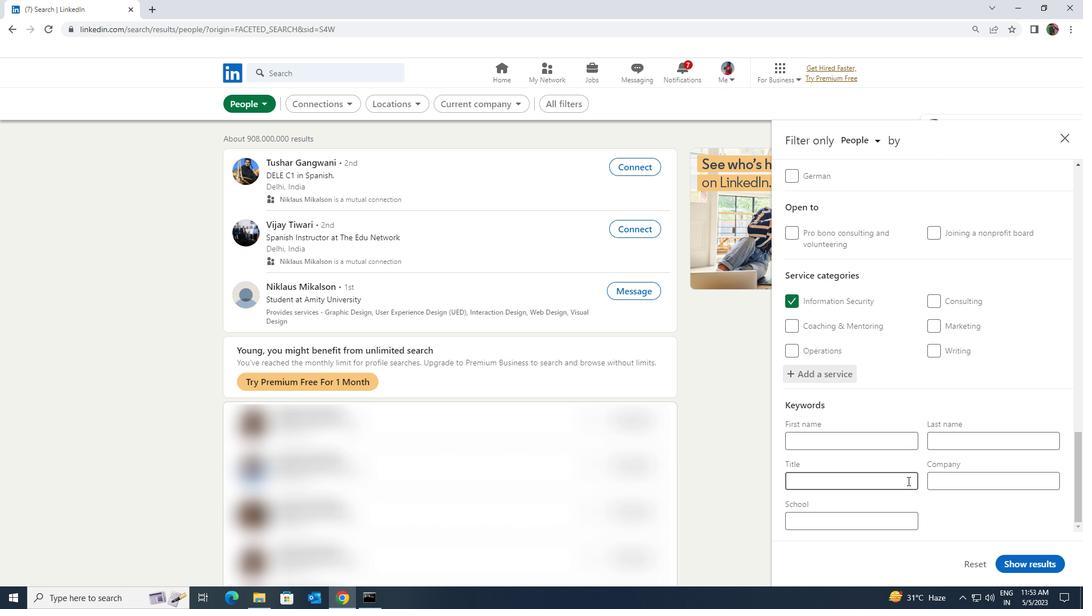 
Action: Mouse pressed left at (907, 481)
Screenshot: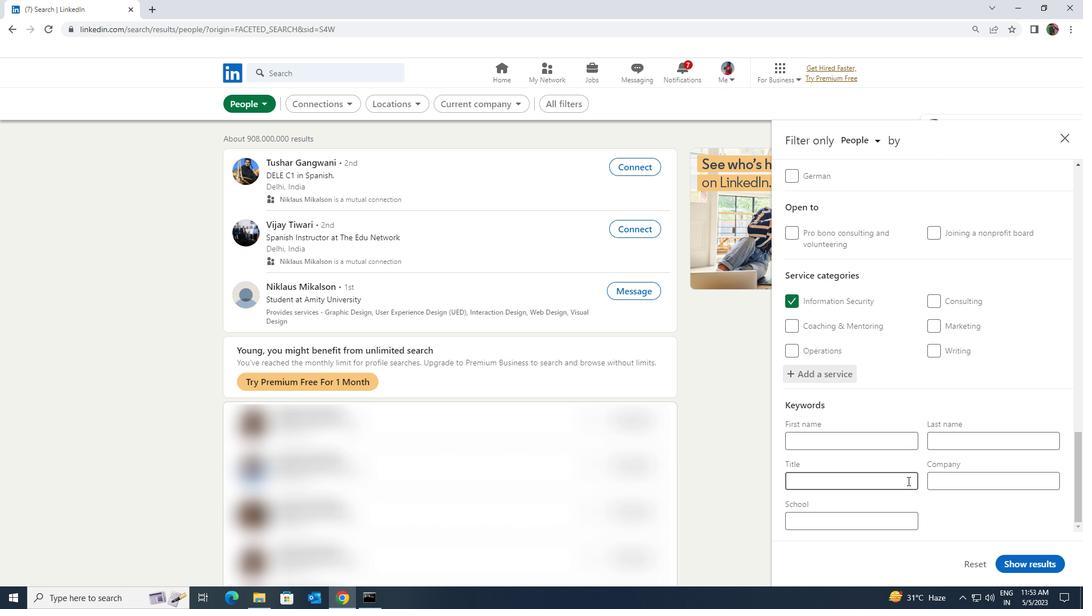 
Action: Key pressed <Key.shift><Key.shift><Key.shift><Key.shift><Key.shift>GRAPHIC<Key.space><Key.shift>DESIGNER
Screenshot: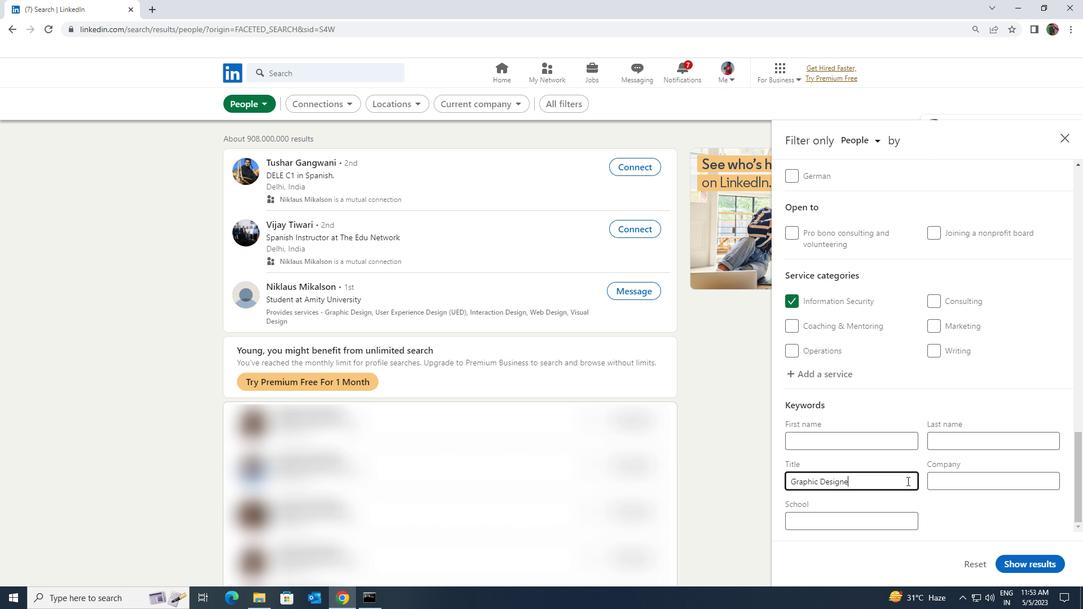 
Action: Mouse moved to (1009, 561)
Screenshot: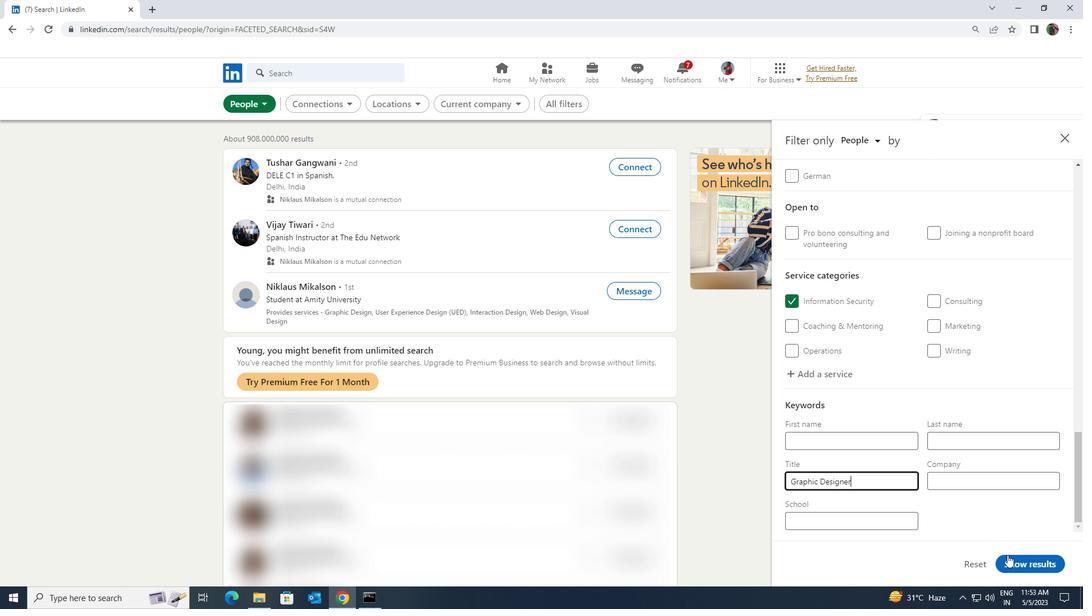 
Action: Mouse pressed left at (1009, 561)
Screenshot: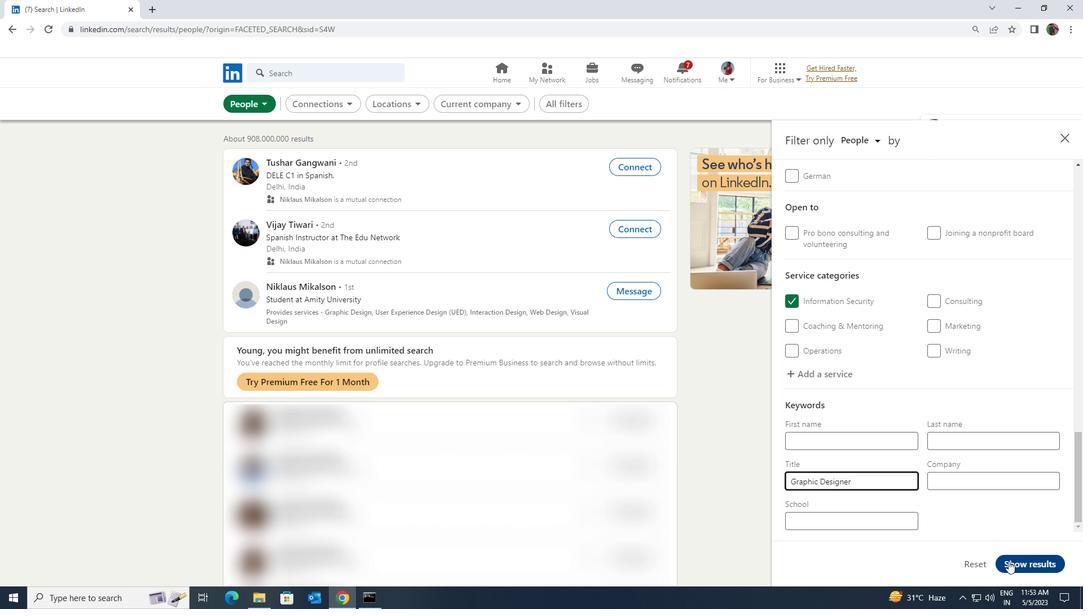 
